 Task: Search one way flight ticket for 1 adult, 5 children, 2 infants in seat and 1 infant on lap in first from Columbus: Columbus Airport to Gillette: Gillette Campbell County Airport on 5-1-2023. Choice of flights is American. Number of bags: 1 checked bag. Price is upto 97000. Outbound departure time preference is 11:15.
Action: Mouse moved to (188, 303)
Screenshot: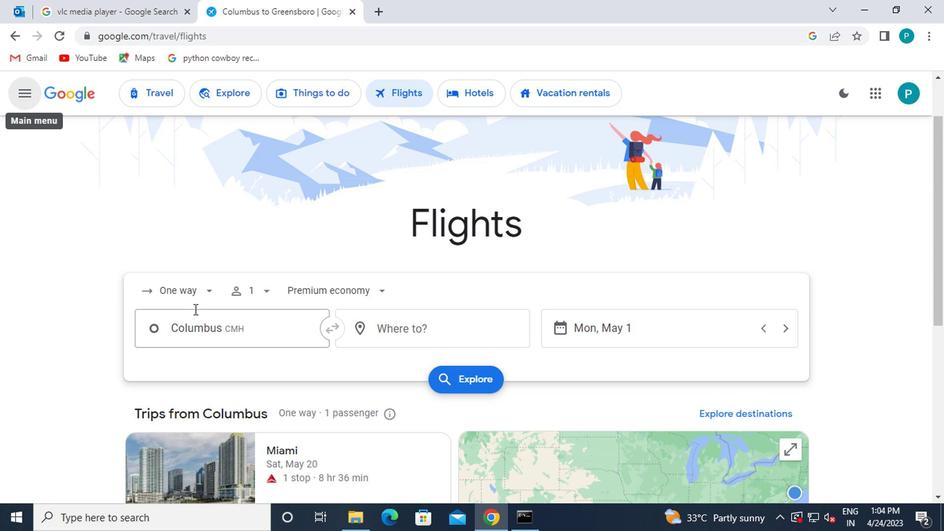 
Action: Mouse pressed left at (188, 303)
Screenshot: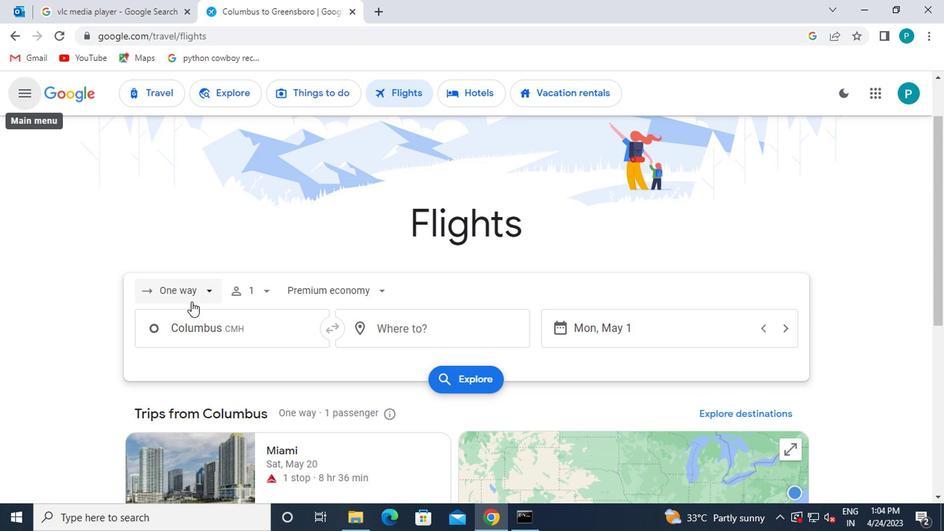
Action: Mouse moved to (194, 360)
Screenshot: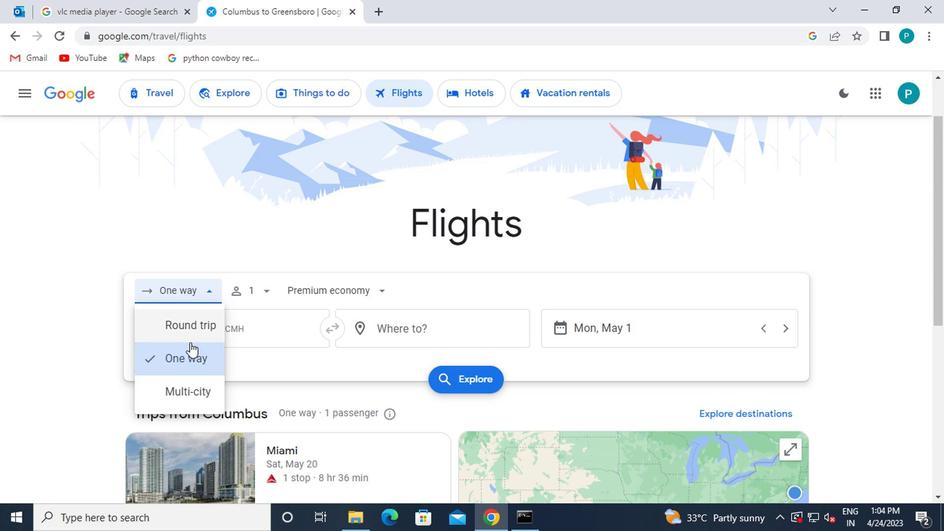 
Action: Mouse pressed left at (194, 360)
Screenshot: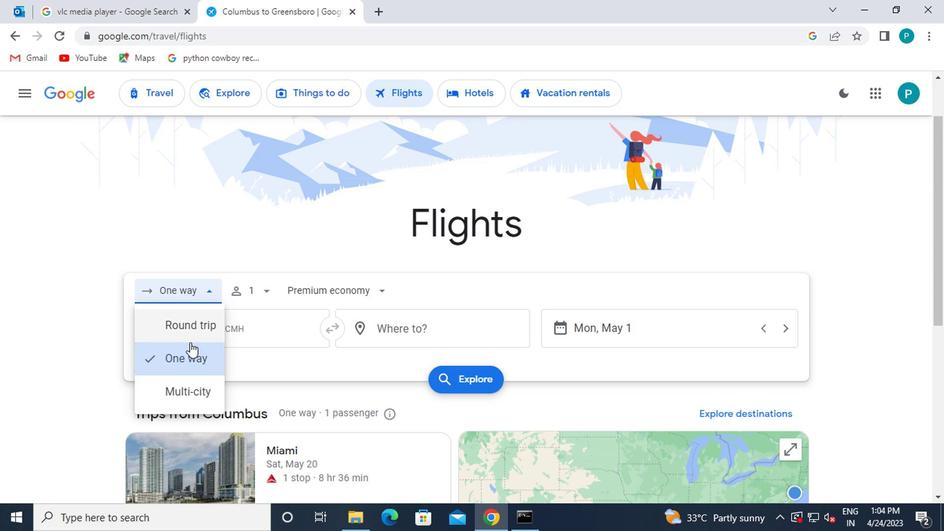 
Action: Mouse moved to (262, 287)
Screenshot: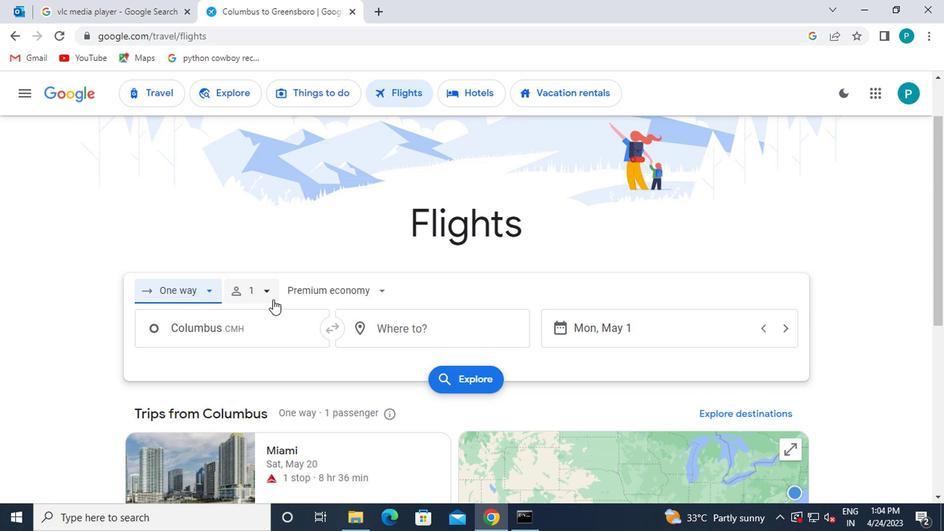 
Action: Mouse pressed left at (262, 287)
Screenshot: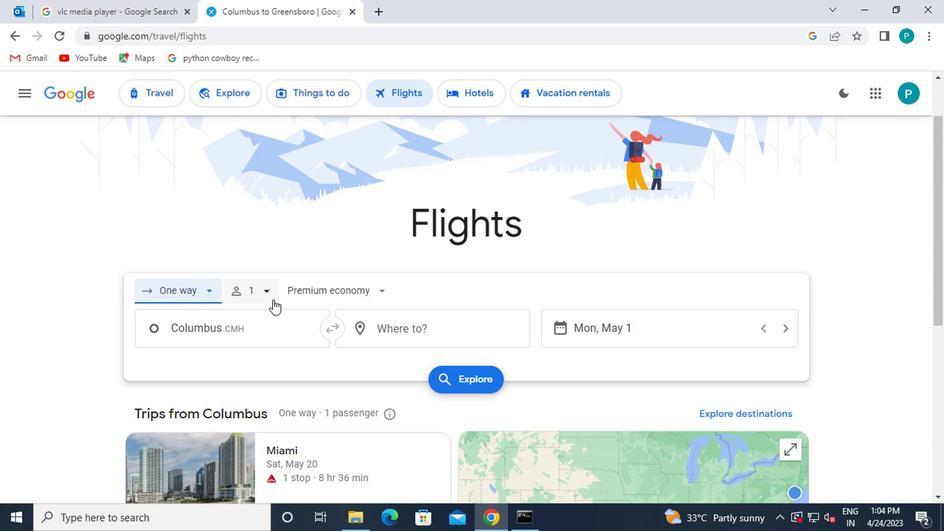 
Action: Mouse moved to (370, 361)
Screenshot: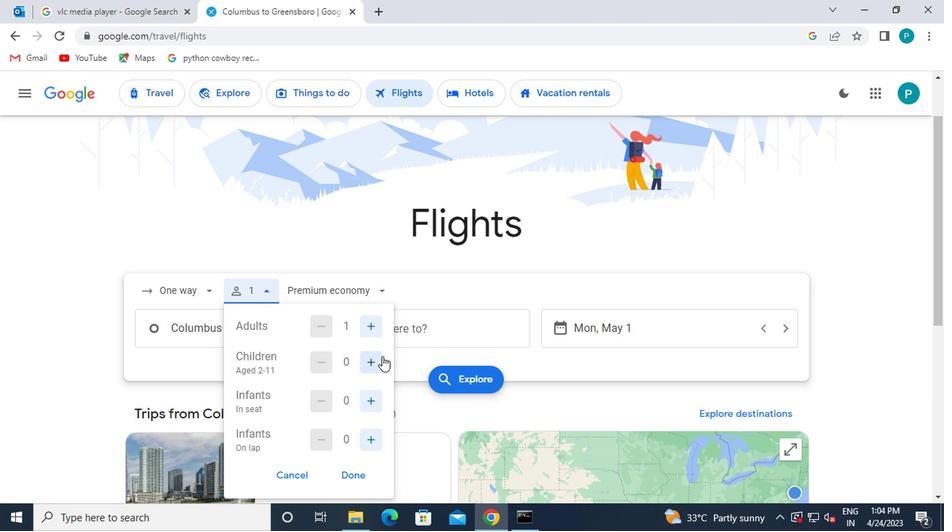 
Action: Mouse pressed left at (370, 361)
Screenshot: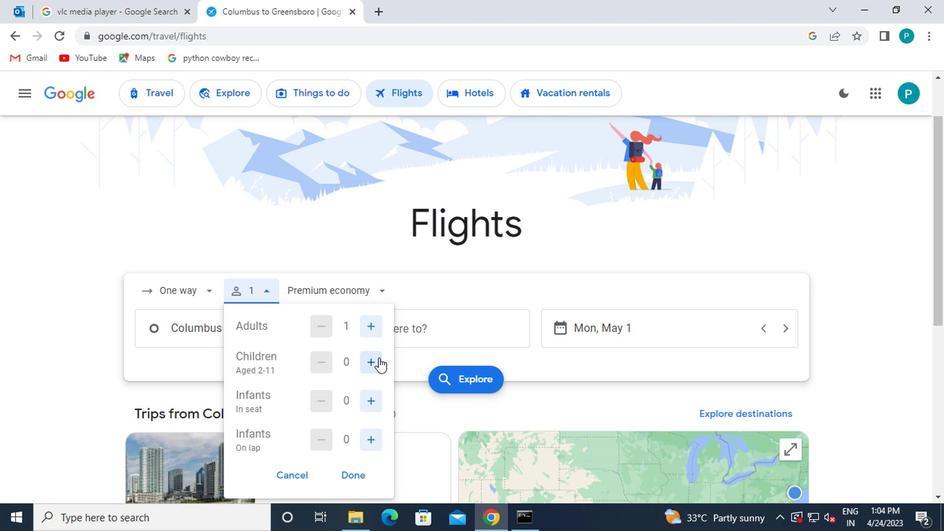 
Action: Mouse pressed left at (370, 361)
Screenshot: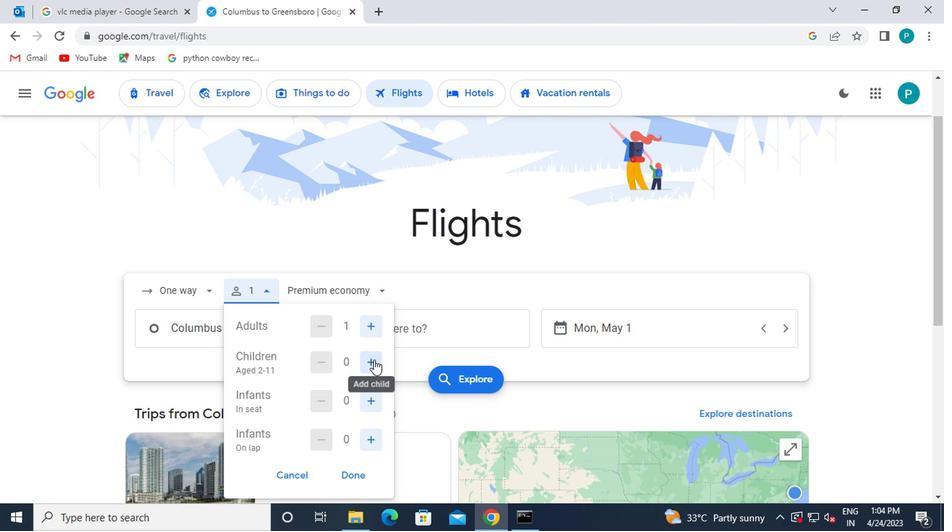 
Action: Mouse moved to (369, 362)
Screenshot: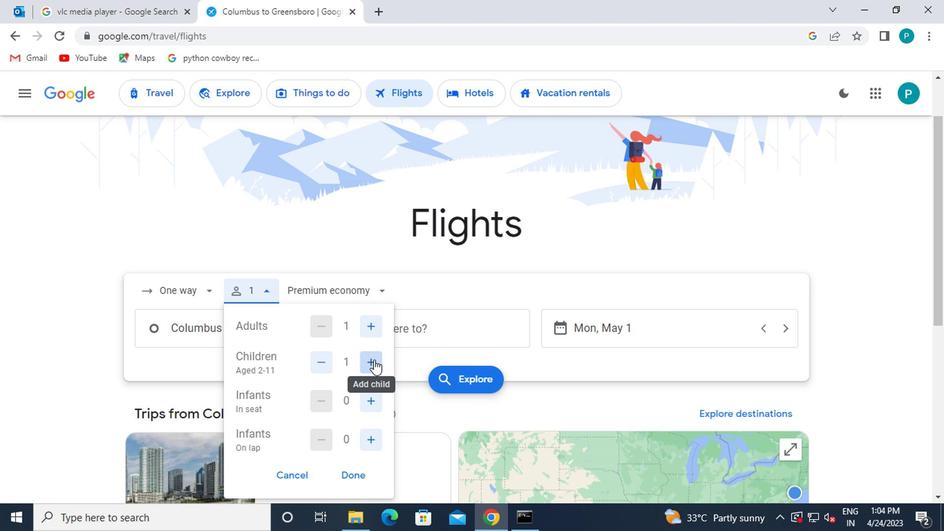 
Action: Mouse pressed left at (369, 362)
Screenshot: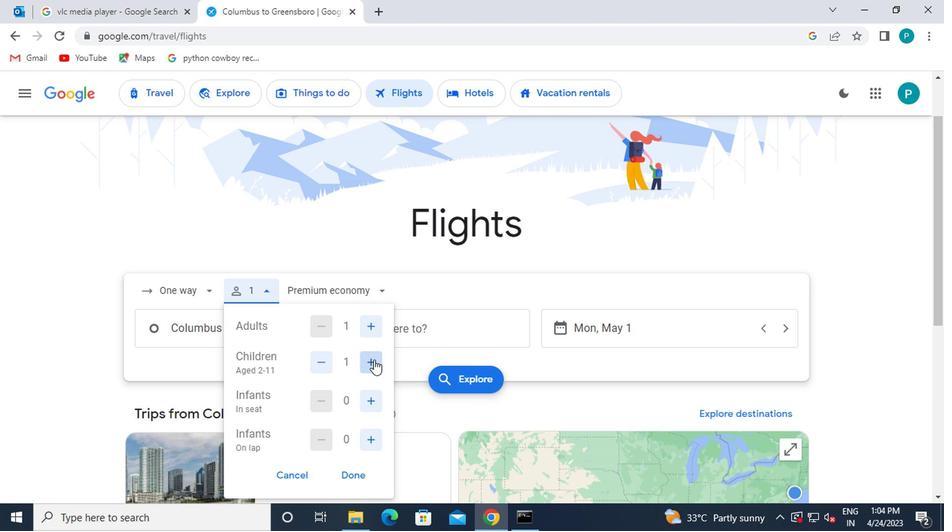 
Action: Mouse moved to (363, 362)
Screenshot: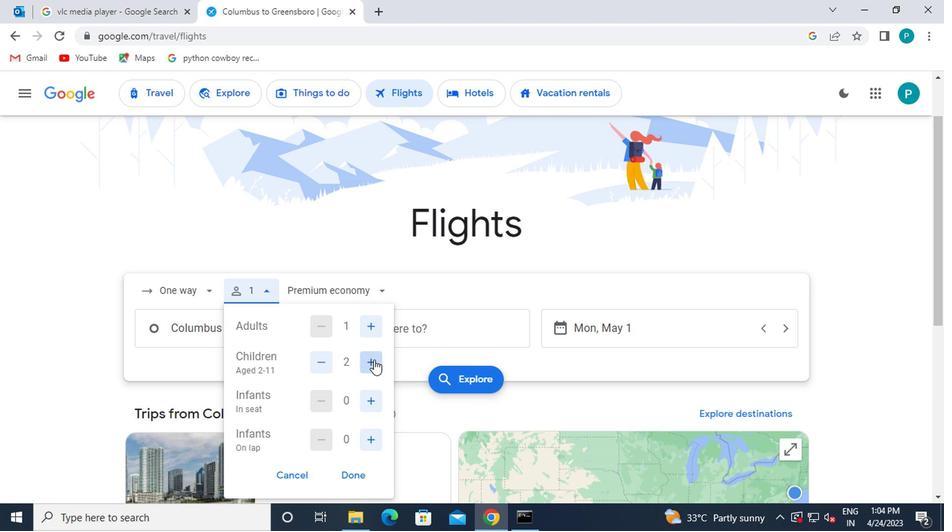 
Action: Mouse pressed left at (363, 362)
Screenshot: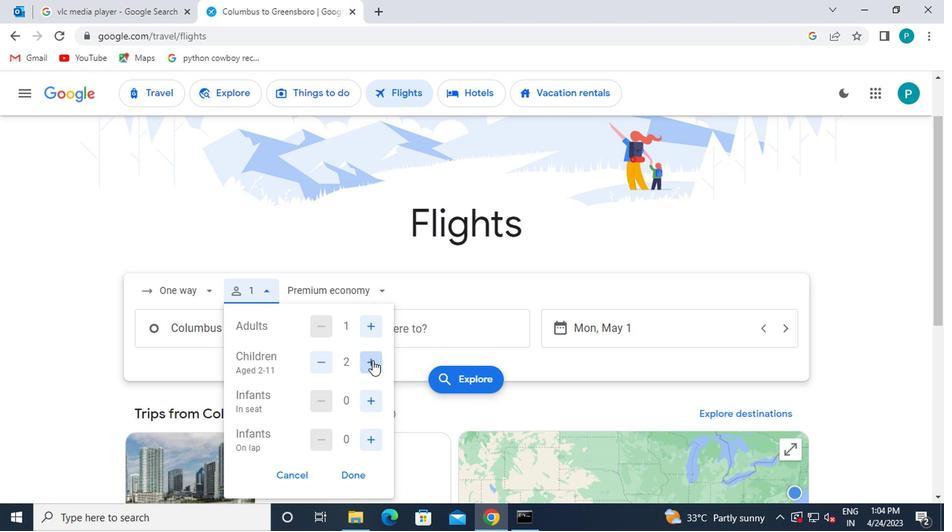 
Action: Mouse pressed left at (363, 362)
Screenshot: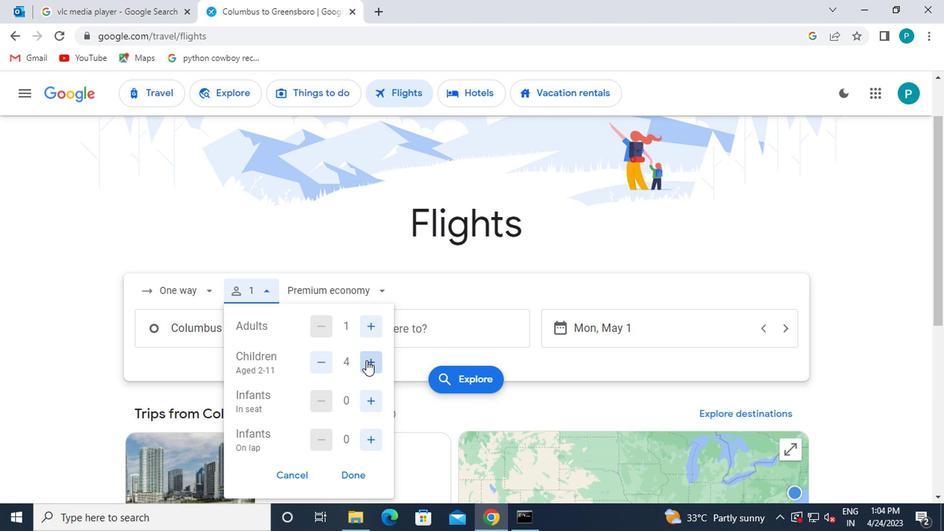 
Action: Mouse moved to (366, 401)
Screenshot: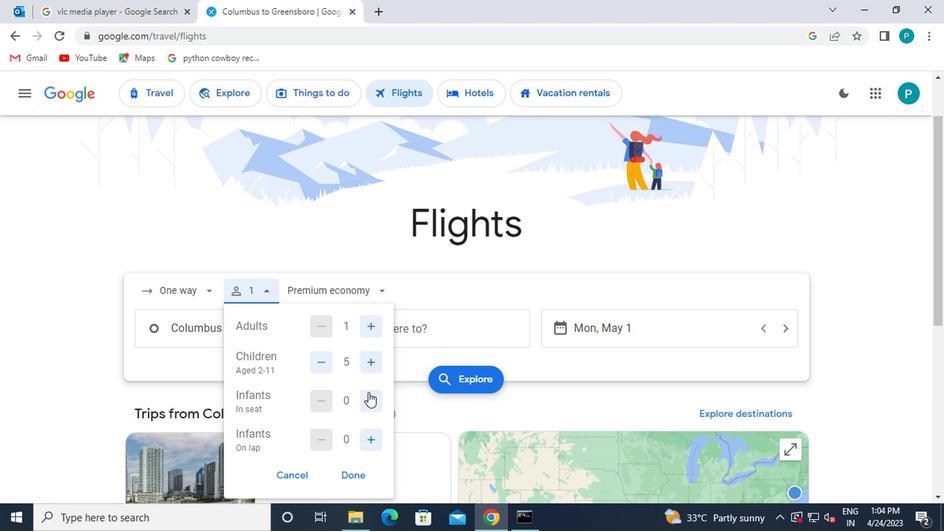 
Action: Mouse pressed left at (366, 401)
Screenshot: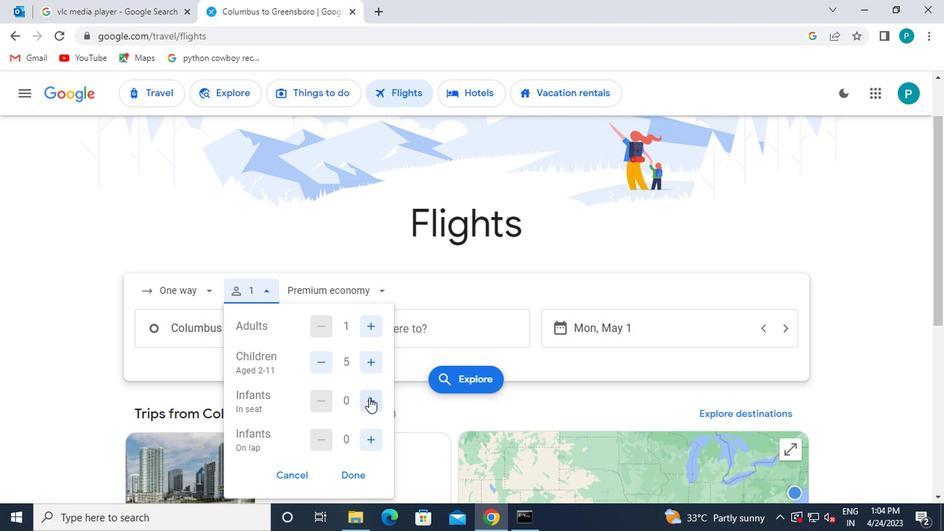 
Action: Mouse pressed left at (366, 401)
Screenshot: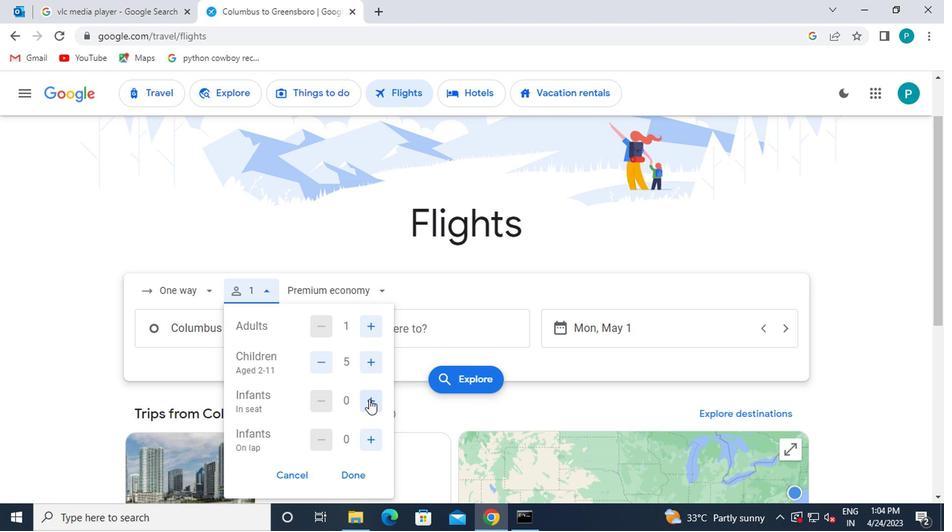 
Action: Mouse moved to (366, 448)
Screenshot: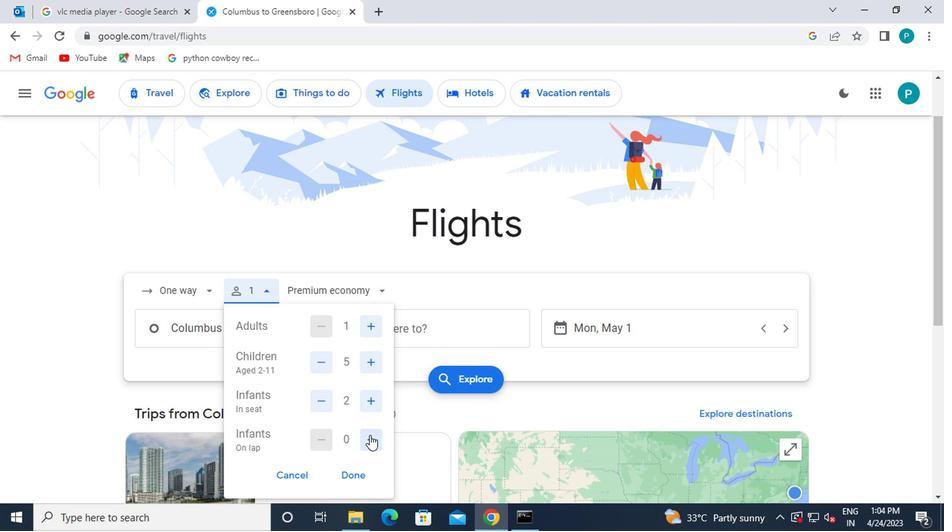 
Action: Mouse pressed left at (366, 448)
Screenshot: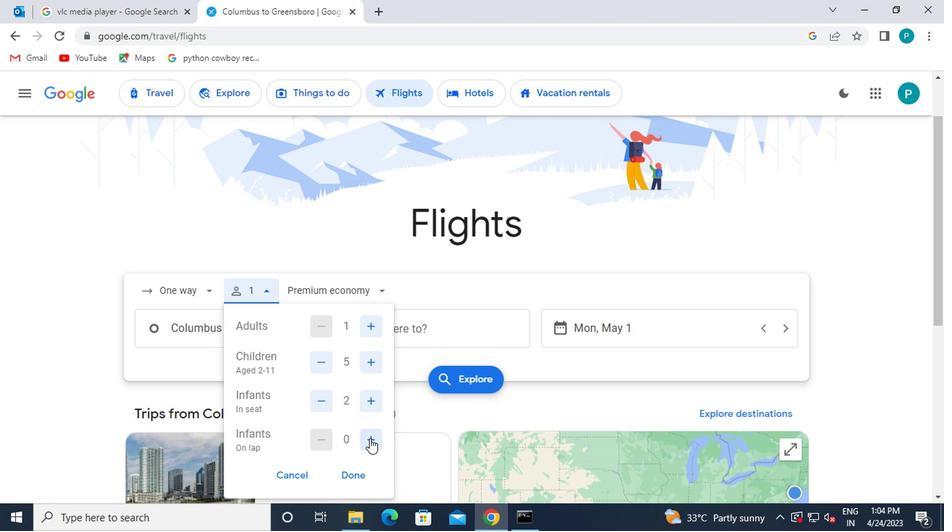 
Action: Mouse moved to (324, 436)
Screenshot: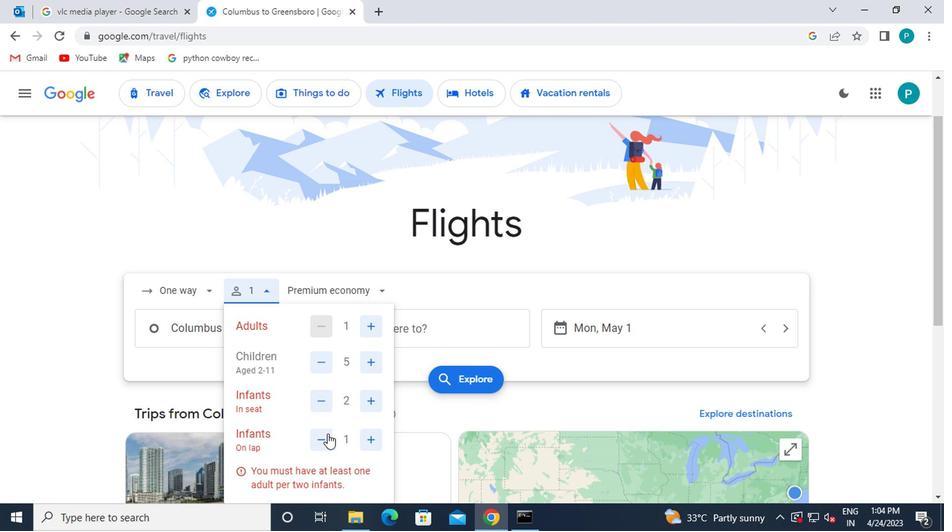
Action: Mouse pressed left at (324, 436)
Screenshot: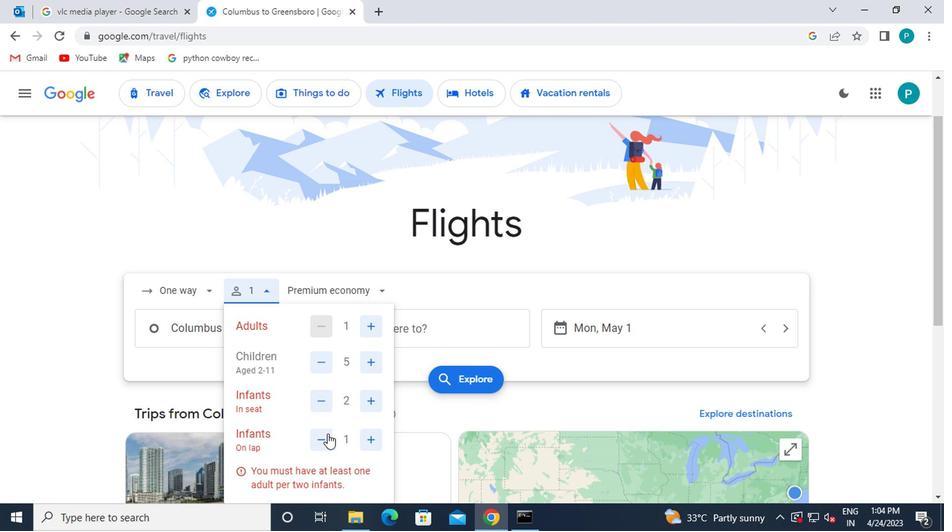 
Action: Mouse moved to (362, 475)
Screenshot: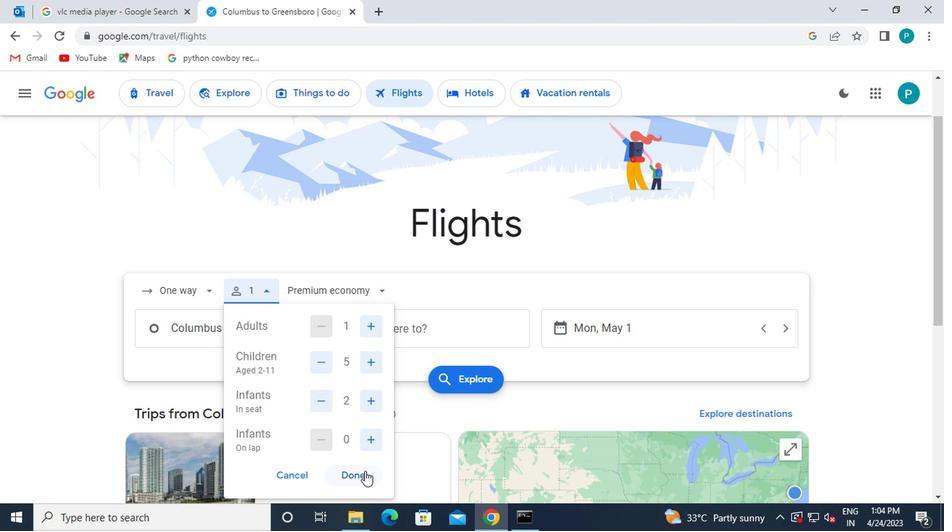 
Action: Mouse pressed left at (362, 475)
Screenshot: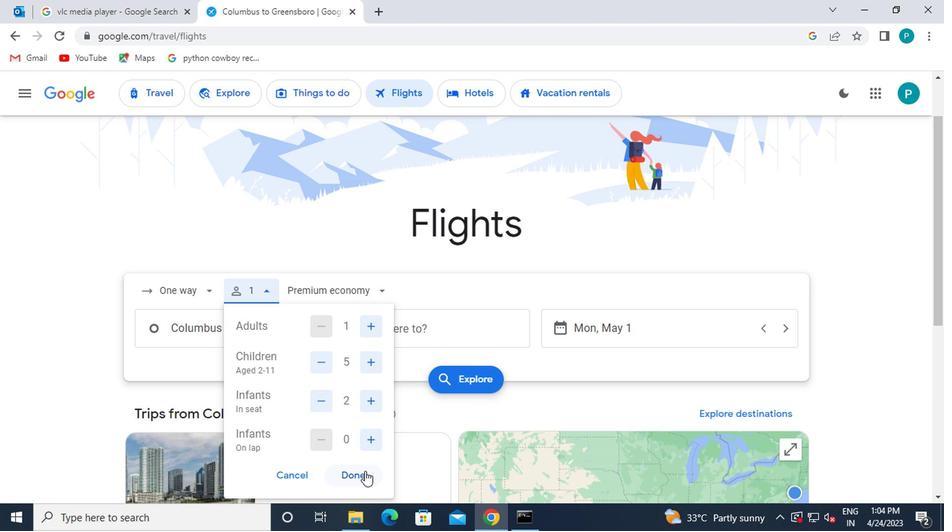 
Action: Mouse moved to (253, 339)
Screenshot: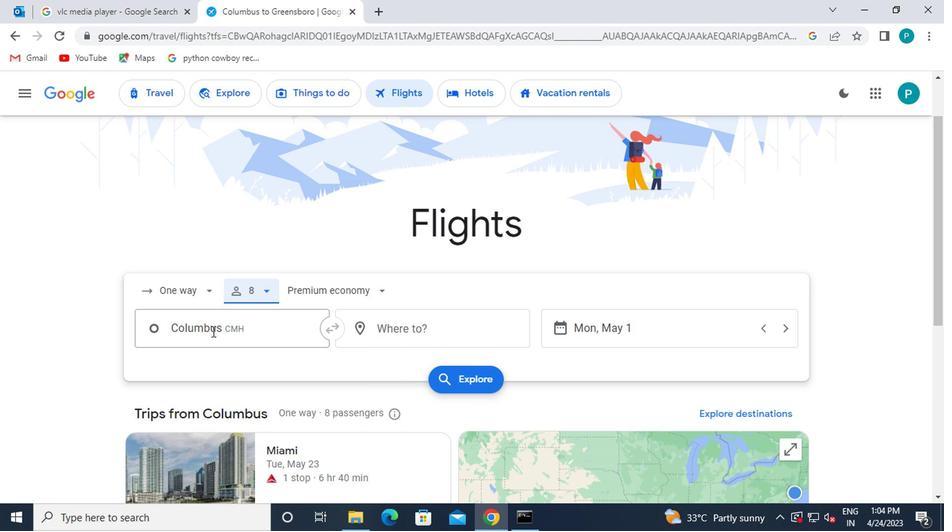 
Action: Mouse pressed left at (253, 339)
Screenshot: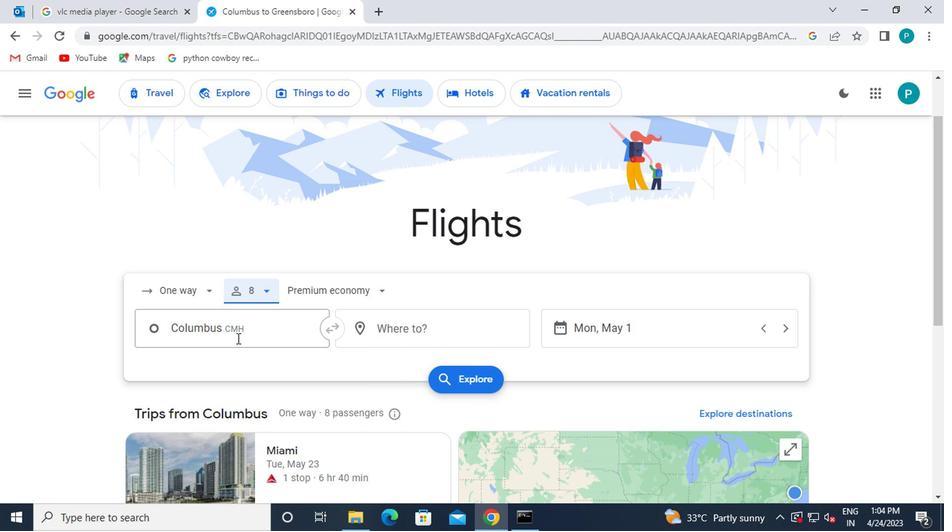 
Action: Mouse moved to (266, 397)
Screenshot: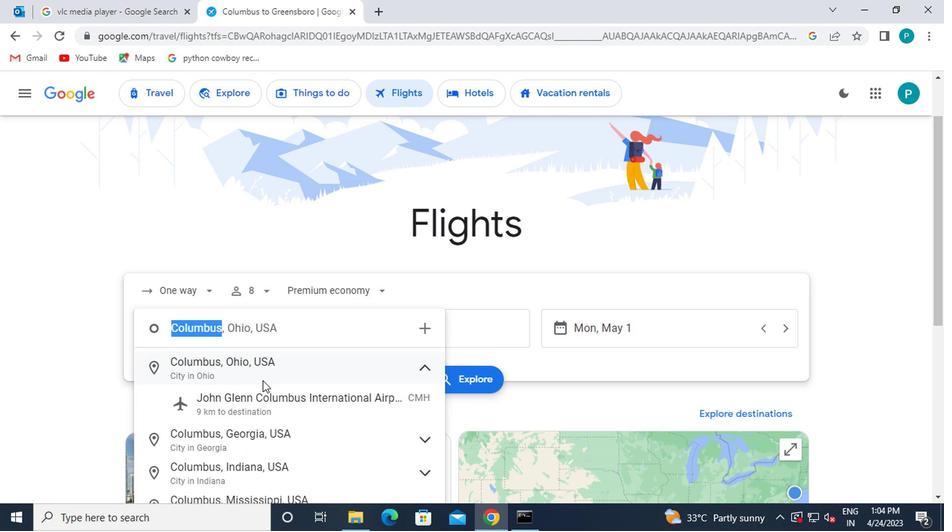 
Action: Mouse pressed left at (266, 397)
Screenshot: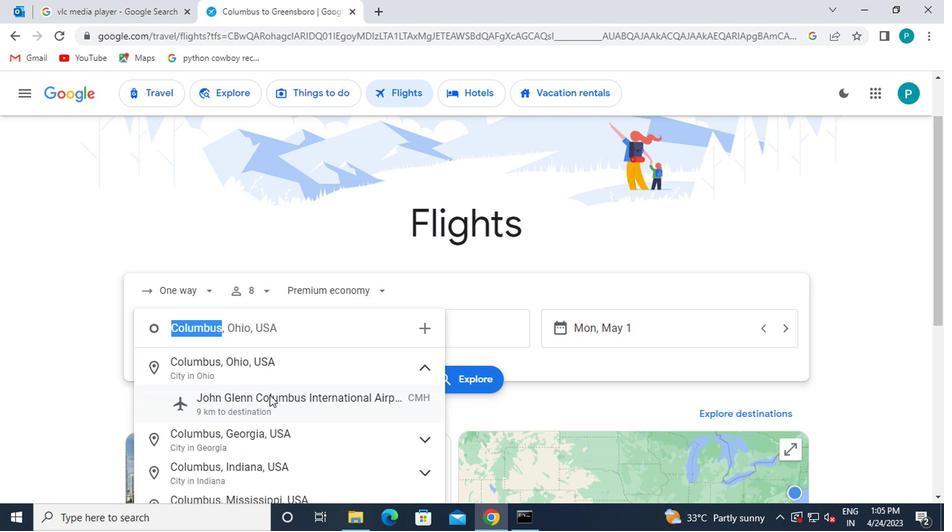 
Action: Mouse moved to (401, 331)
Screenshot: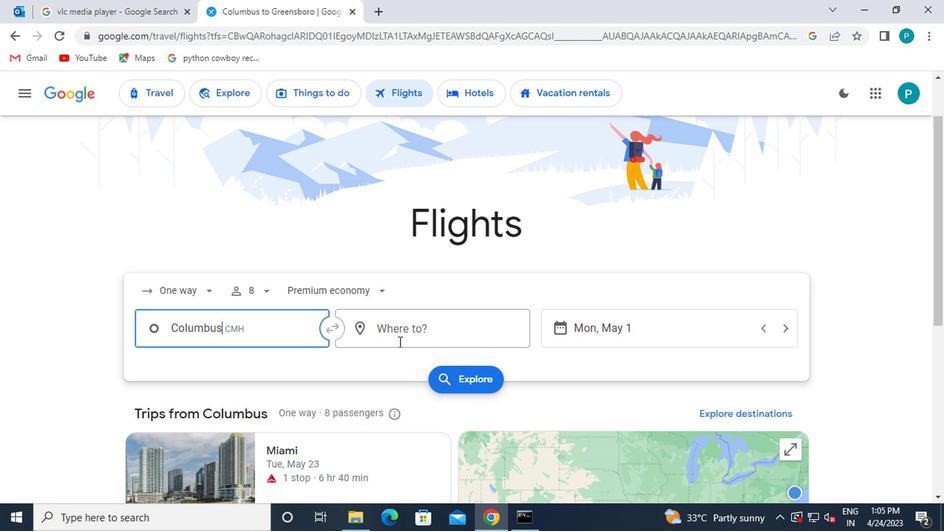 
Action: Mouse pressed left at (401, 331)
Screenshot: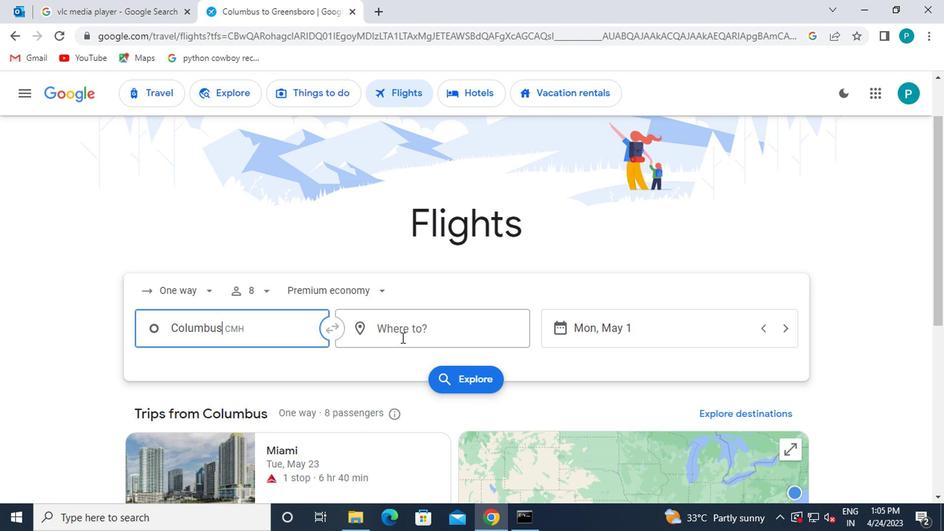 
Action: Mouse moved to (397, 326)
Screenshot: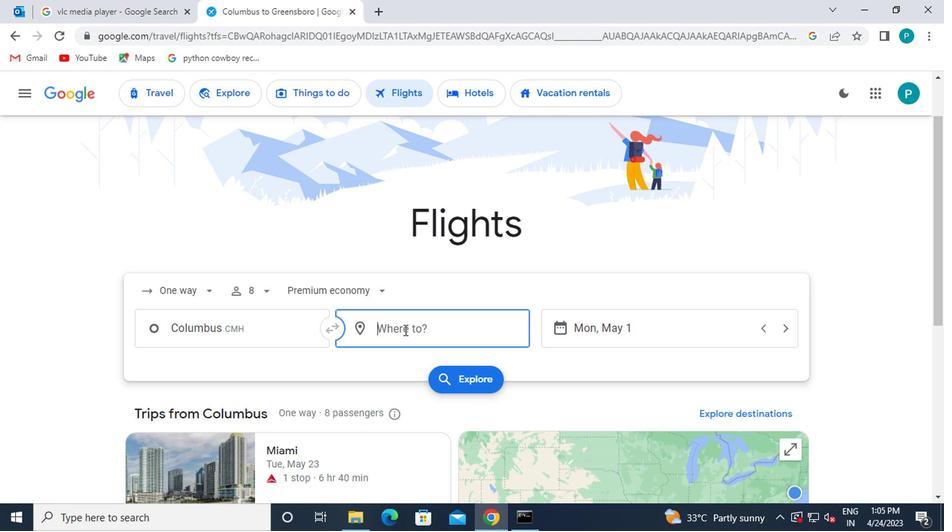 
Action: Key pressed gillt<Key.backspace>ette
Screenshot: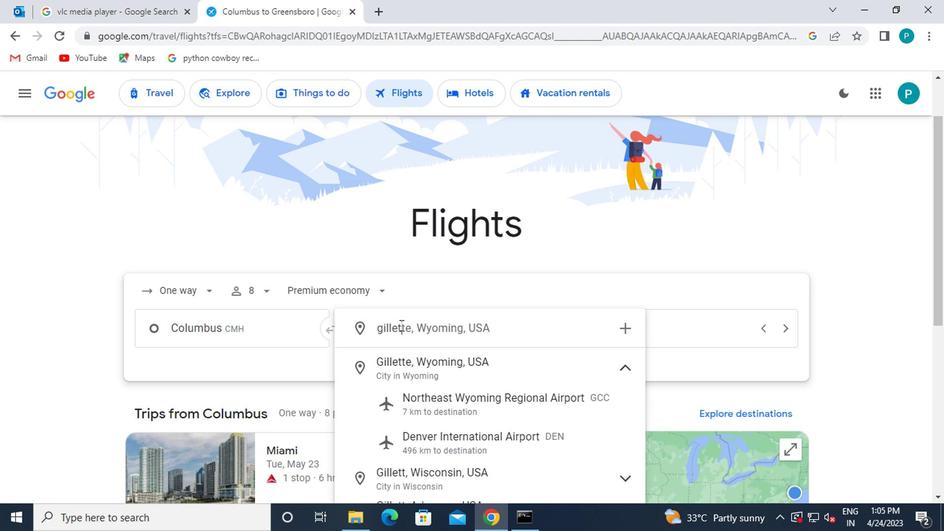 
Action: Mouse moved to (427, 398)
Screenshot: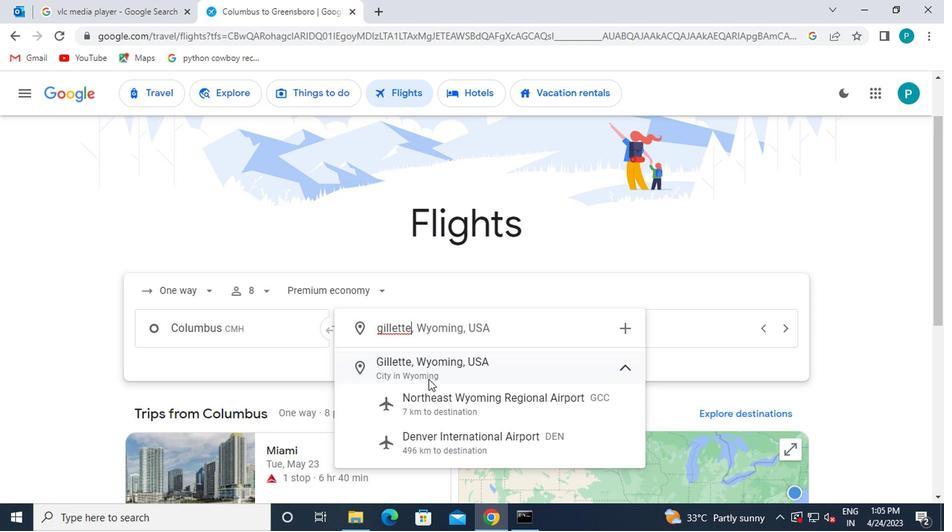 
Action: Mouse pressed left at (427, 398)
Screenshot: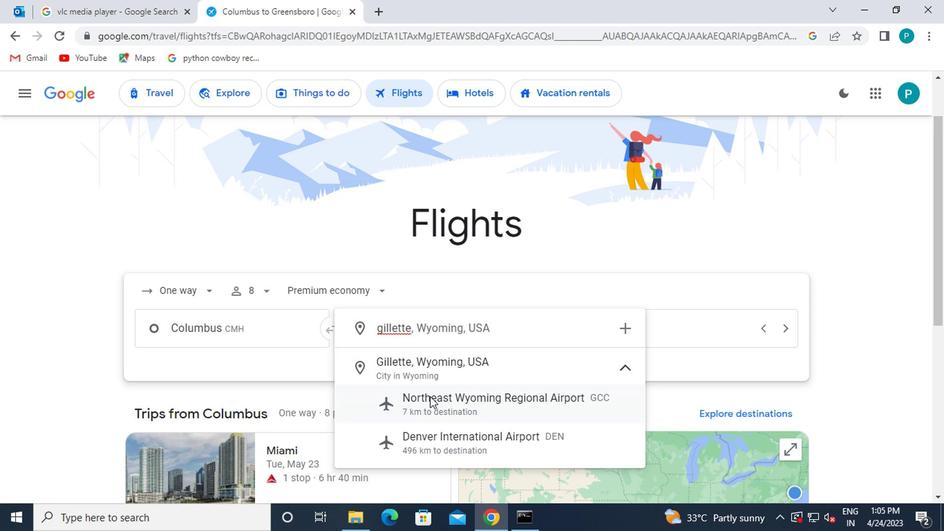 
Action: Mouse moved to (672, 333)
Screenshot: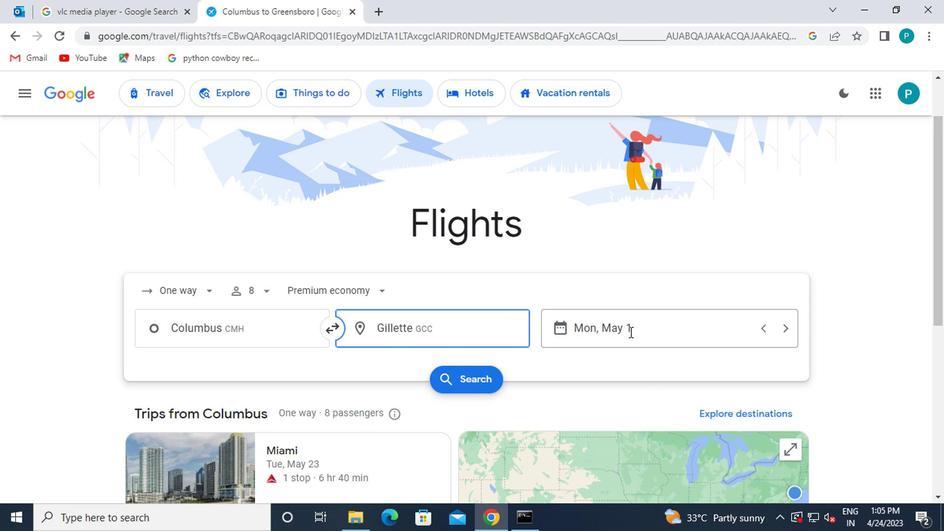 
Action: Mouse pressed left at (672, 333)
Screenshot: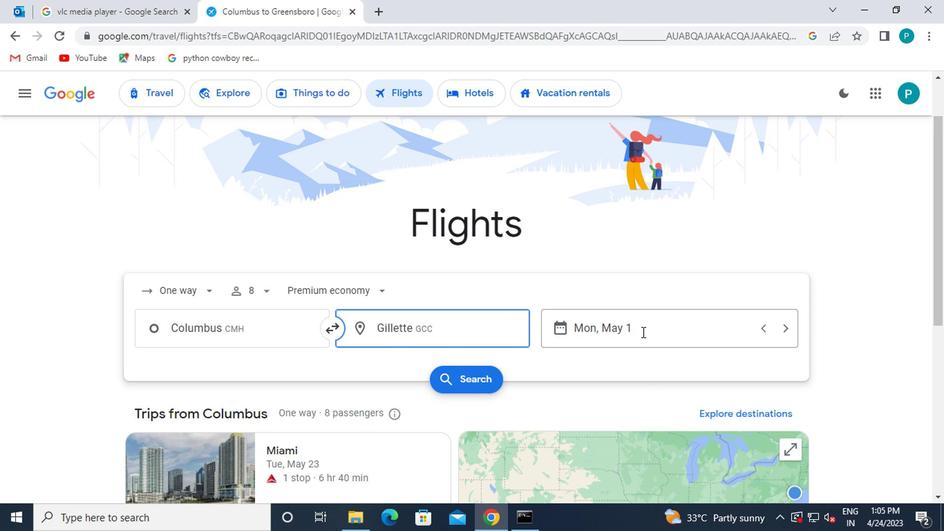 
Action: Mouse moved to (603, 263)
Screenshot: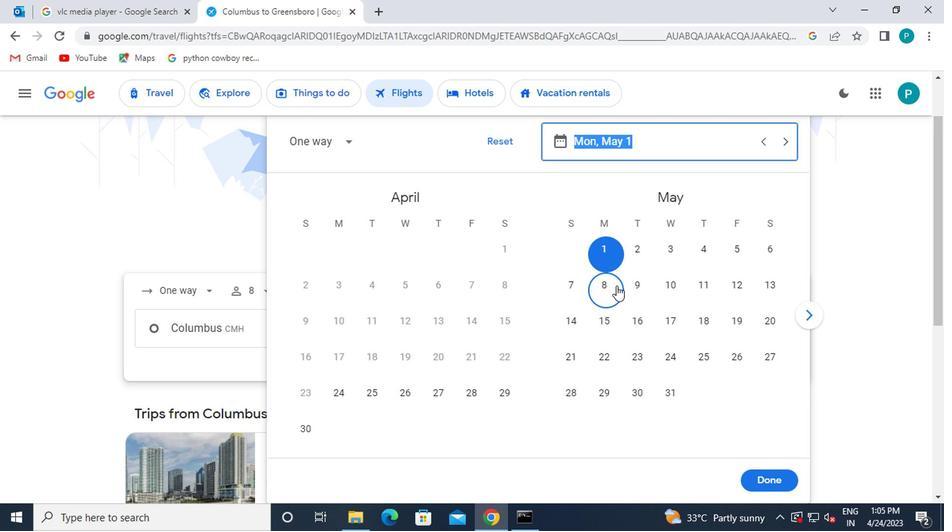 
Action: Mouse pressed left at (603, 263)
Screenshot: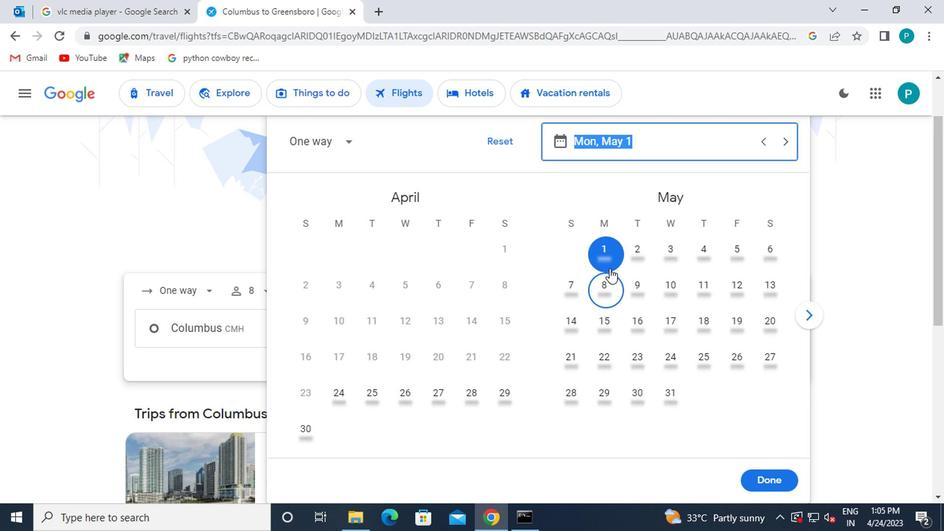 
Action: Mouse moved to (757, 475)
Screenshot: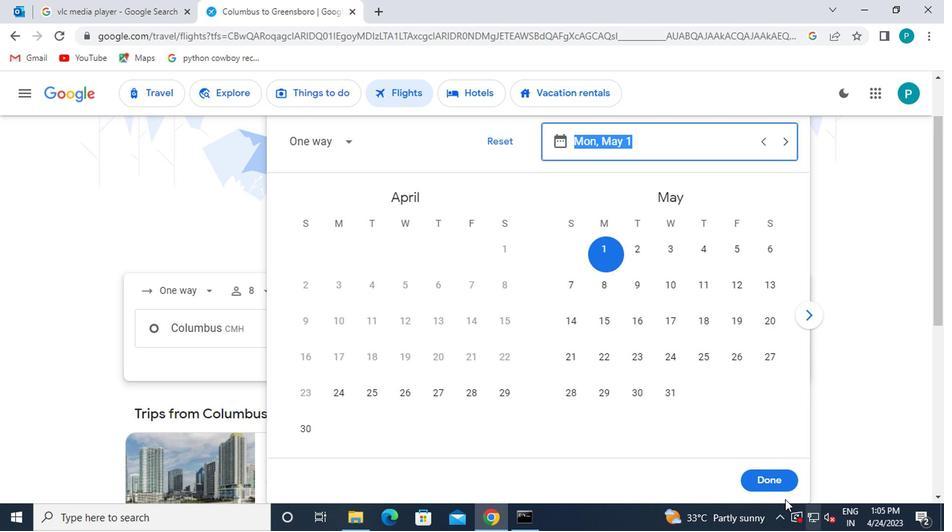 
Action: Mouse pressed left at (757, 475)
Screenshot: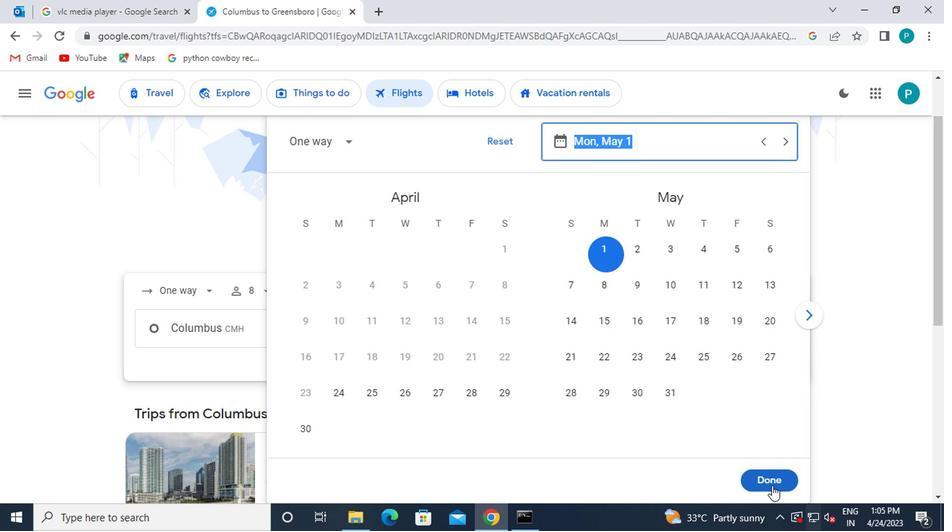 
Action: Mouse moved to (488, 383)
Screenshot: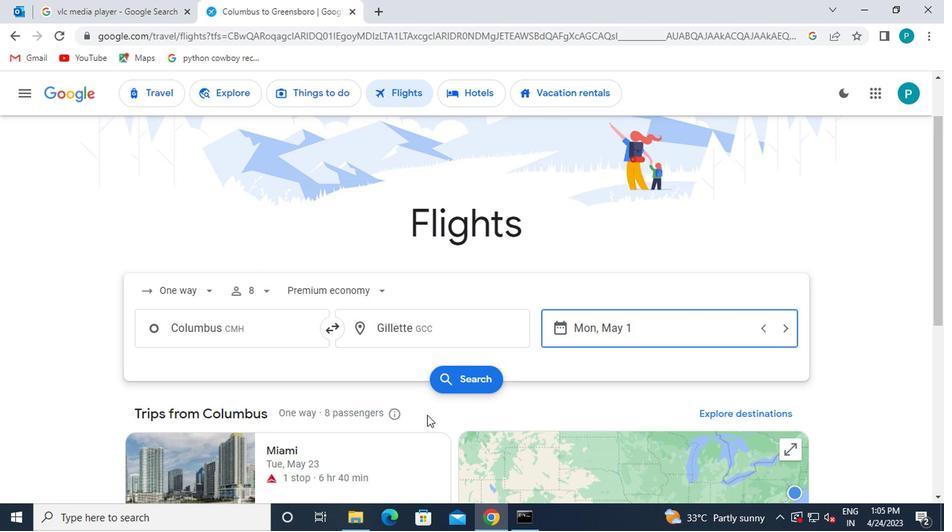 
Action: Mouse pressed left at (488, 383)
Screenshot: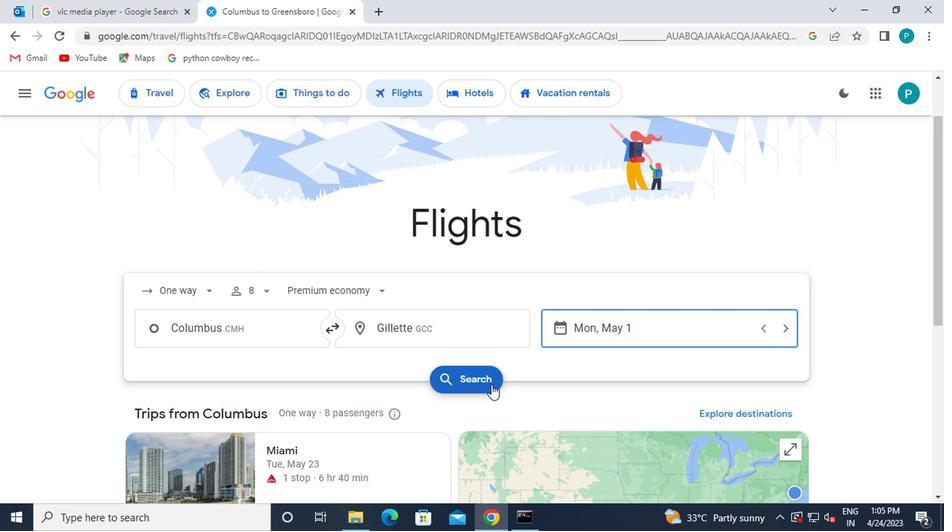 
Action: Mouse moved to (134, 218)
Screenshot: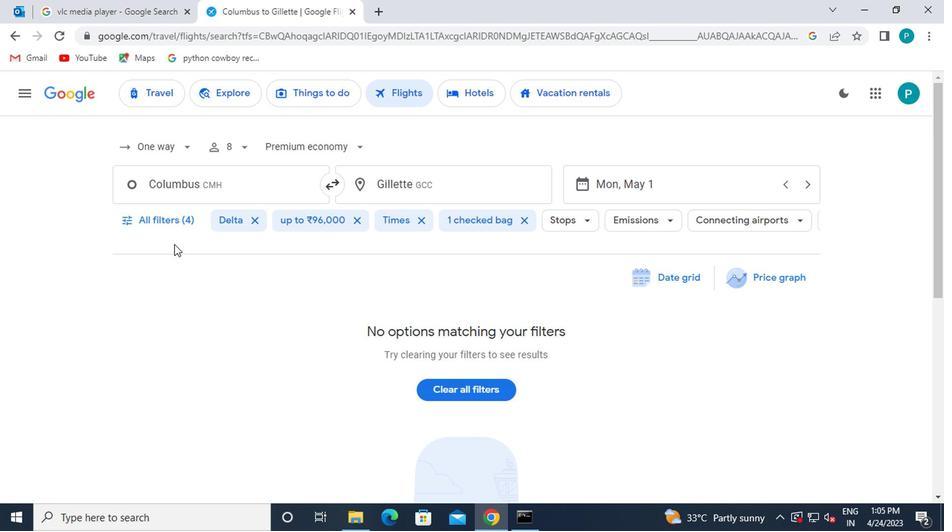 
Action: Mouse pressed left at (134, 218)
Screenshot: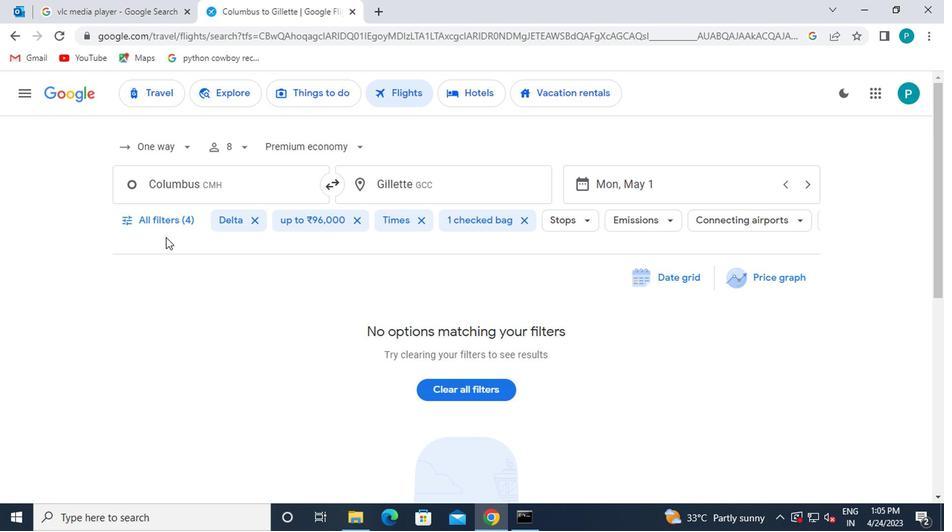 
Action: Mouse moved to (427, 386)
Screenshot: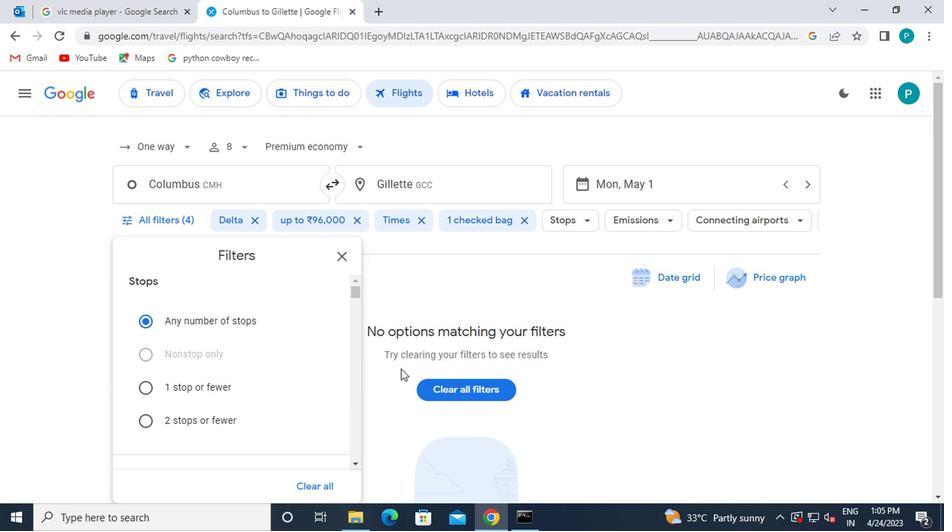 
Action: Mouse pressed left at (427, 386)
Screenshot: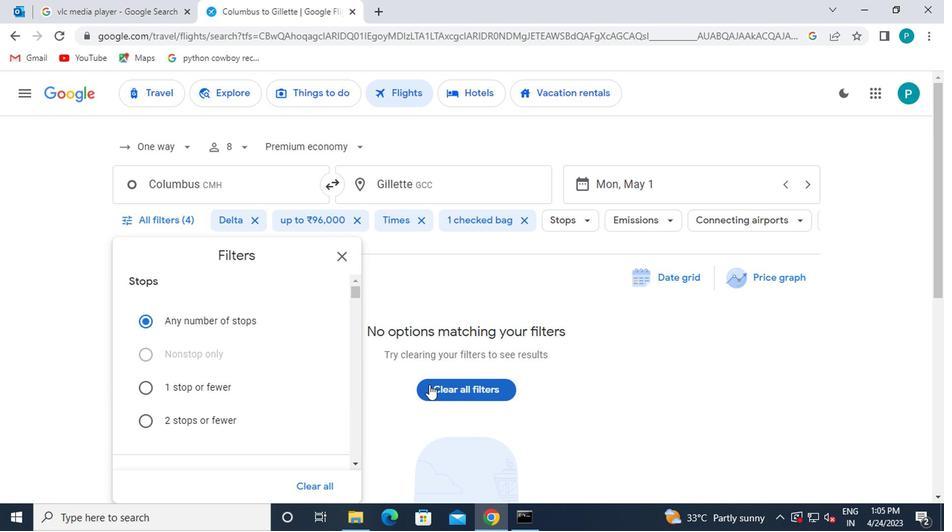 
Action: Mouse moved to (153, 229)
Screenshot: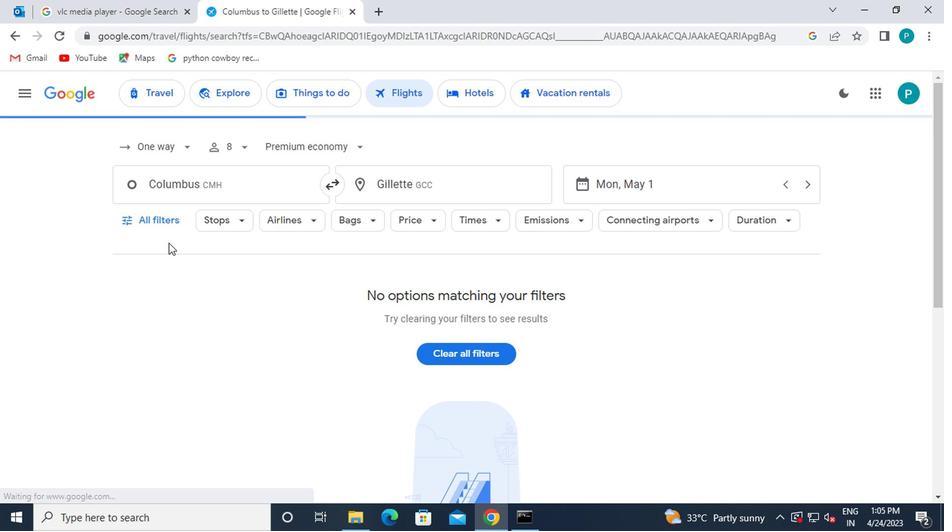
Action: Mouse pressed left at (153, 229)
Screenshot: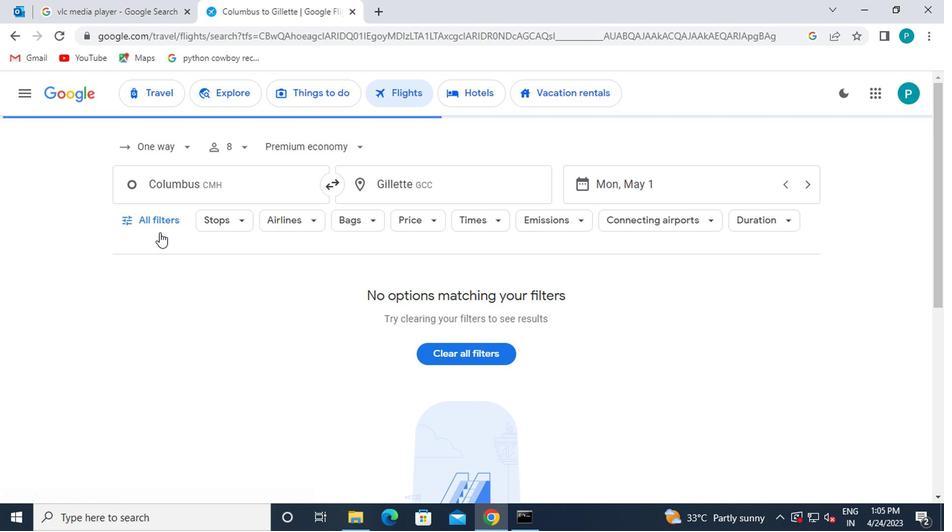 
Action: Mouse moved to (199, 341)
Screenshot: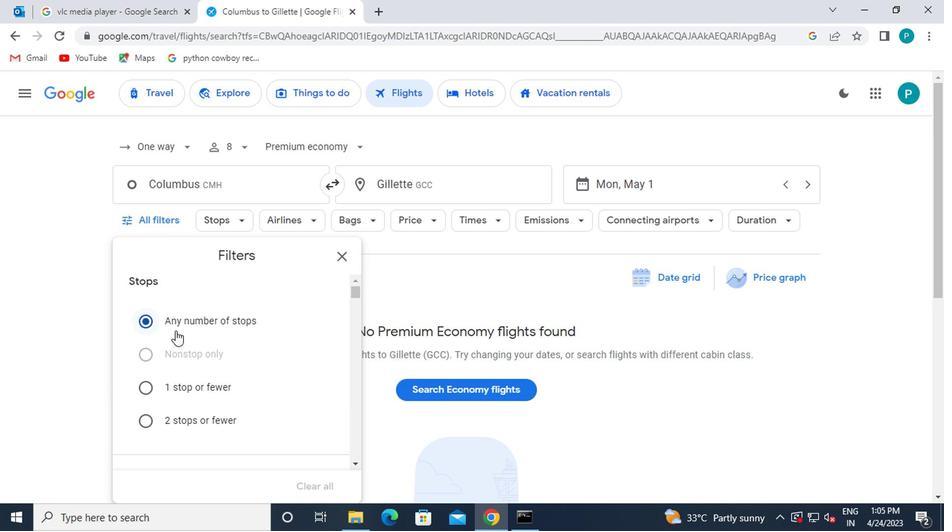 
Action: Mouse scrolled (199, 340) with delta (0, 0)
Screenshot: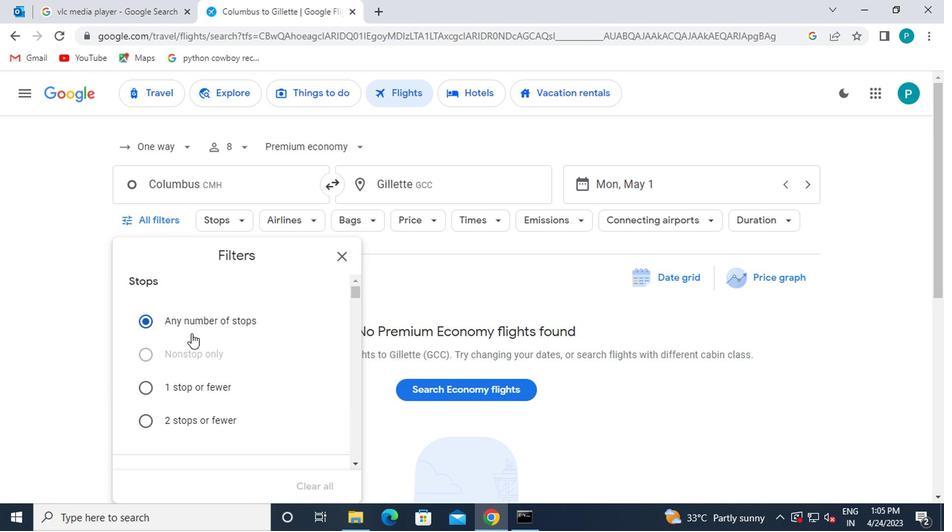 
Action: Mouse scrolled (199, 340) with delta (0, 0)
Screenshot: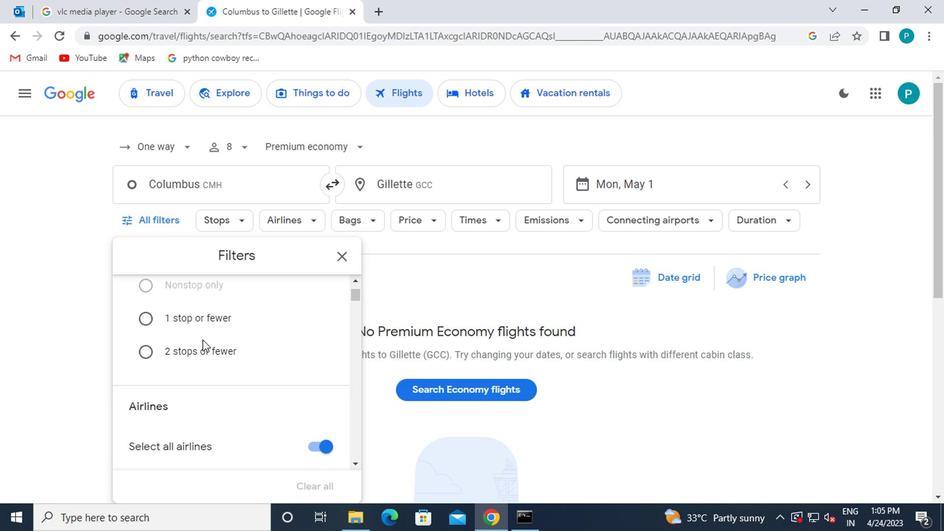 
Action: Mouse moved to (199, 342)
Screenshot: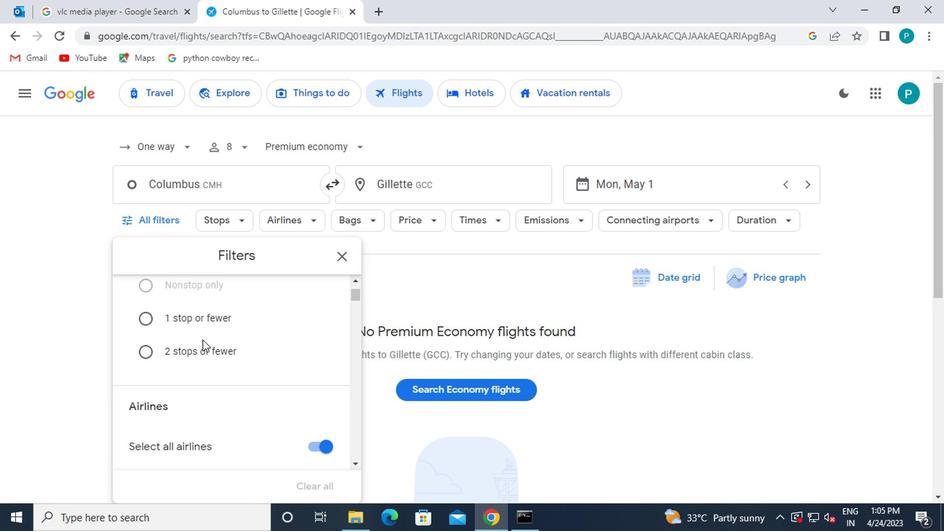 
Action: Mouse scrolled (199, 341) with delta (0, 0)
Screenshot: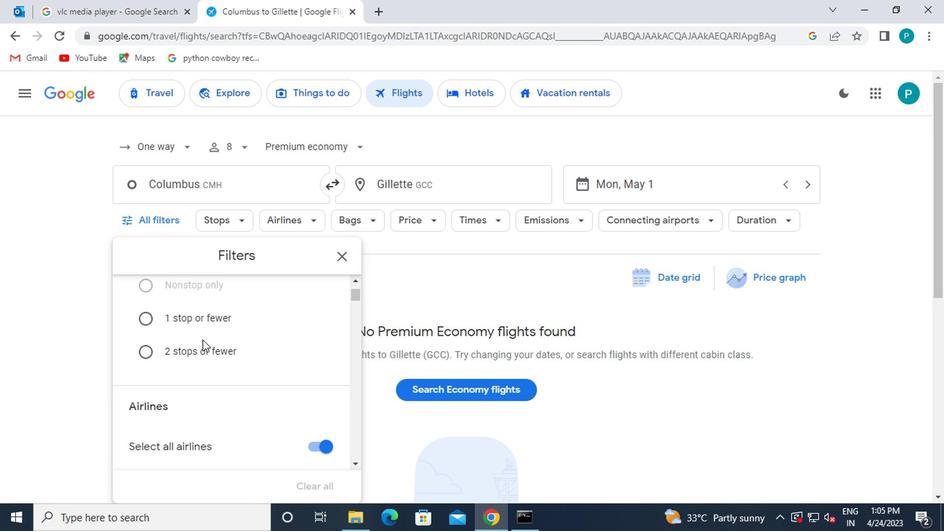 
Action: Mouse moved to (200, 346)
Screenshot: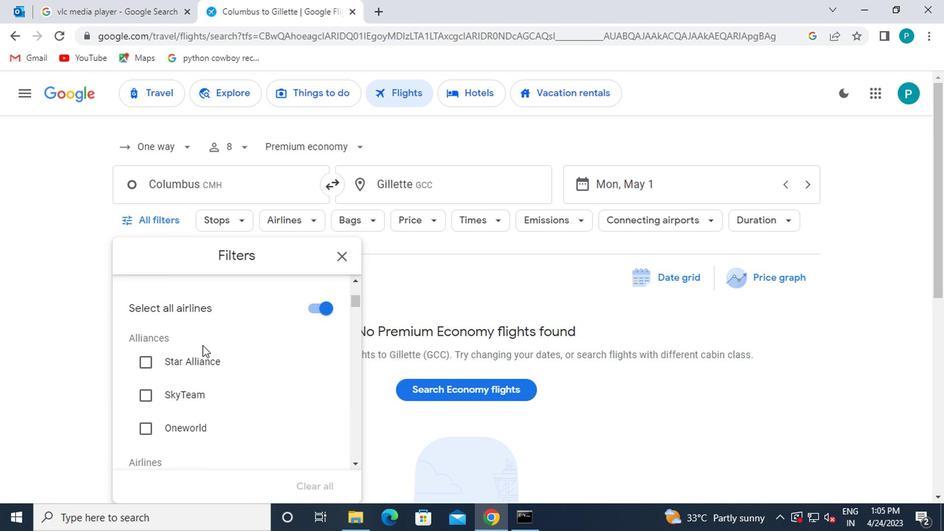 
Action: Mouse scrolled (200, 346) with delta (0, 0)
Screenshot: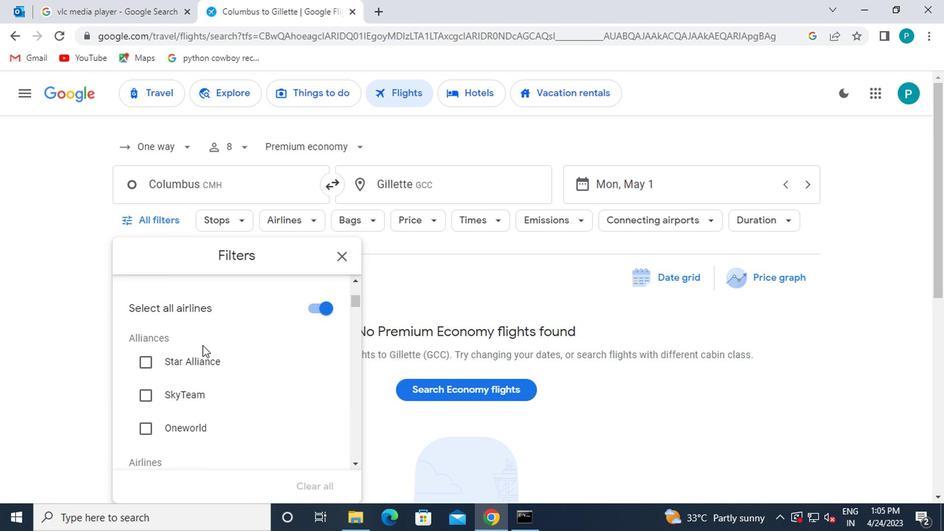 
Action: Mouse scrolled (200, 346) with delta (0, 0)
Screenshot: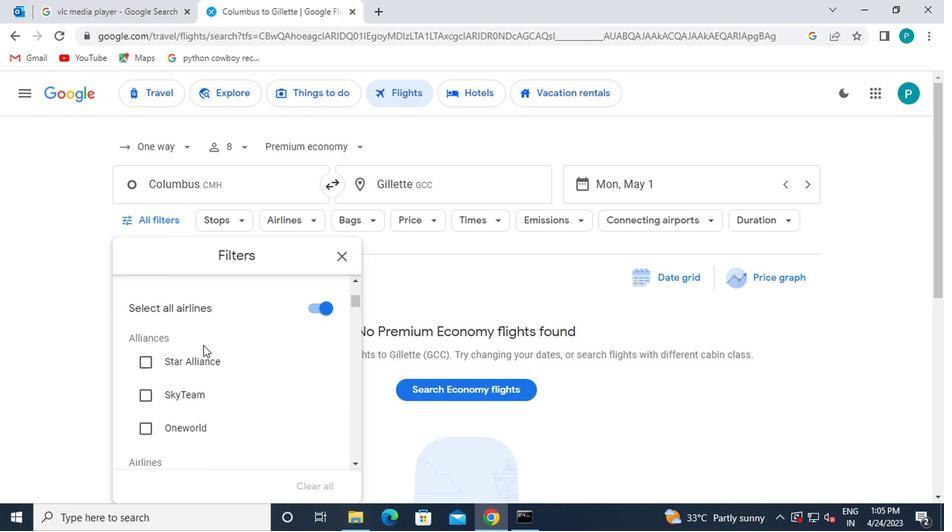 
Action: Mouse moved to (205, 346)
Screenshot: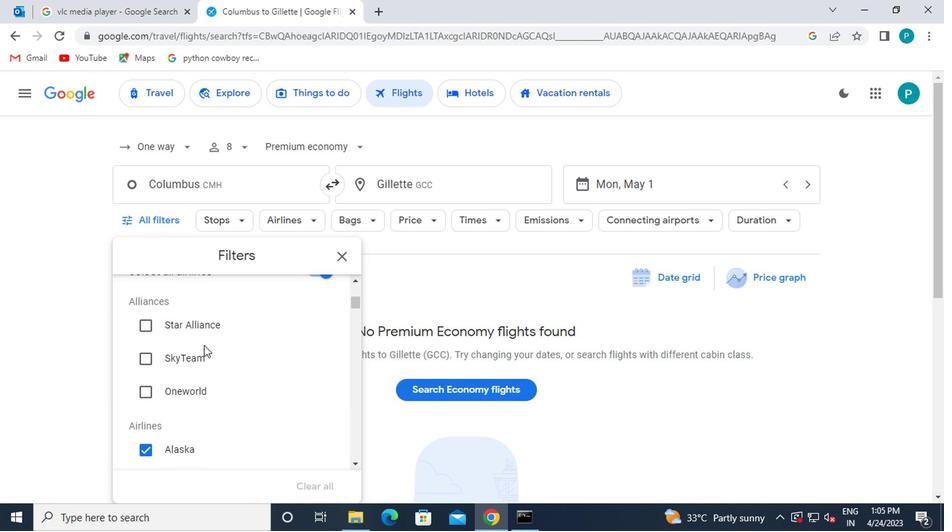 
Action: Mouse scrolled (205, 346) with delta (0, 0)
Screenshot: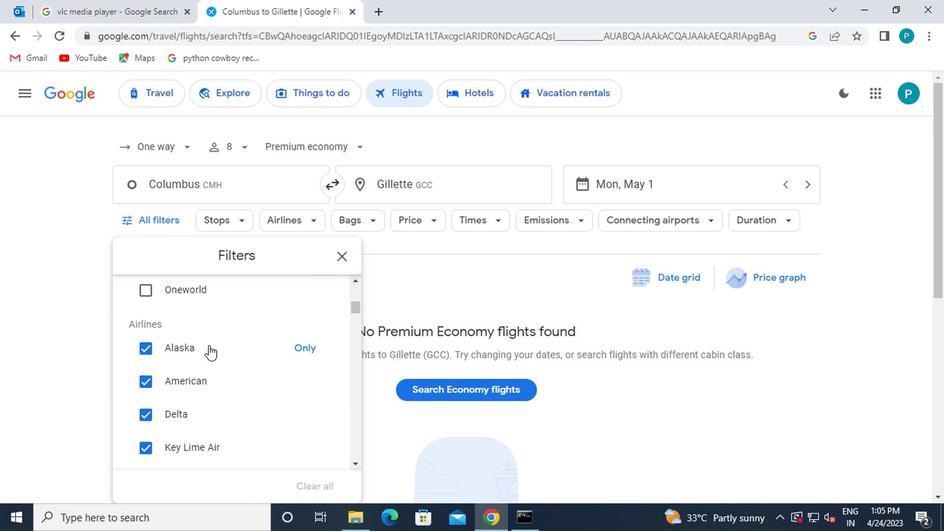 
Action: Mouse moved to (205, 346)
Screenshot: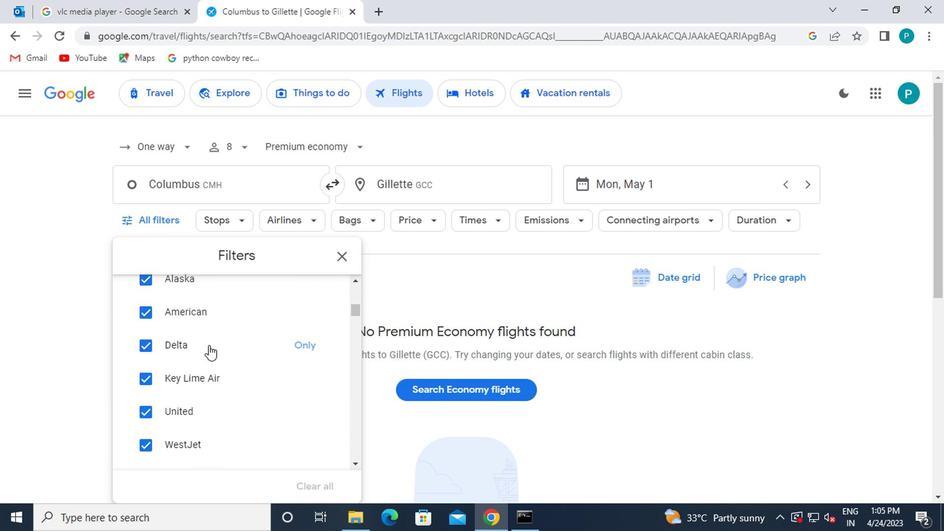 
Action: Mouse scrolled (205, 346) with delta (0, 0)
Screenshot: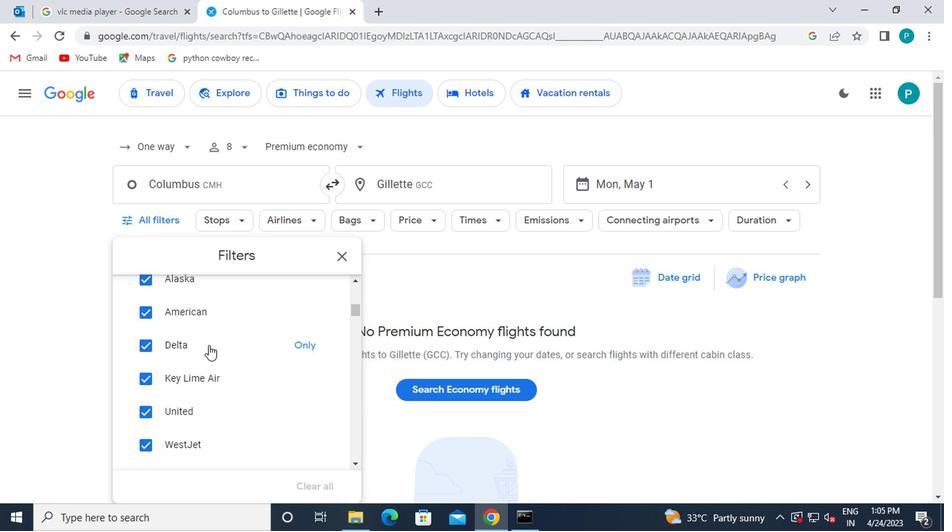 
Action: Mouse moved to (205, 346)
Screenshot: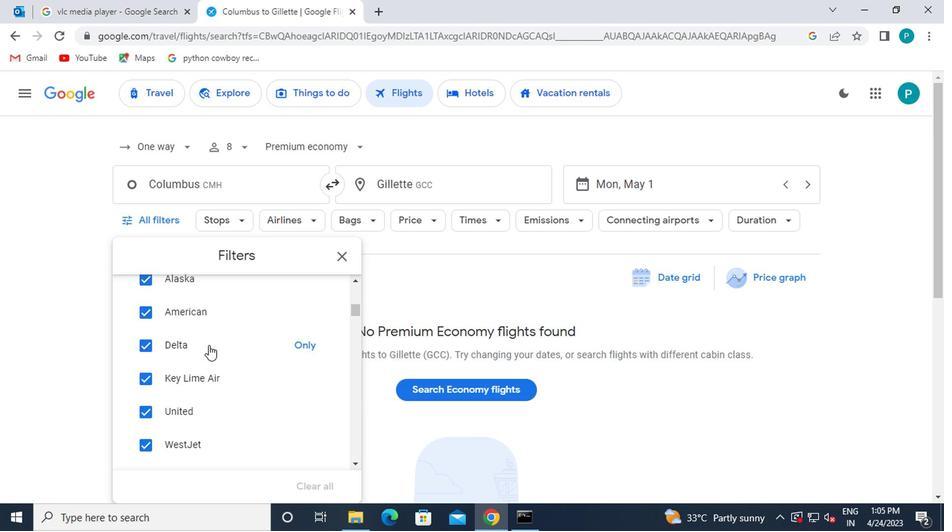 
Action: Mouse scrolled (205, 347) with delta (0, 0)
Screenshot: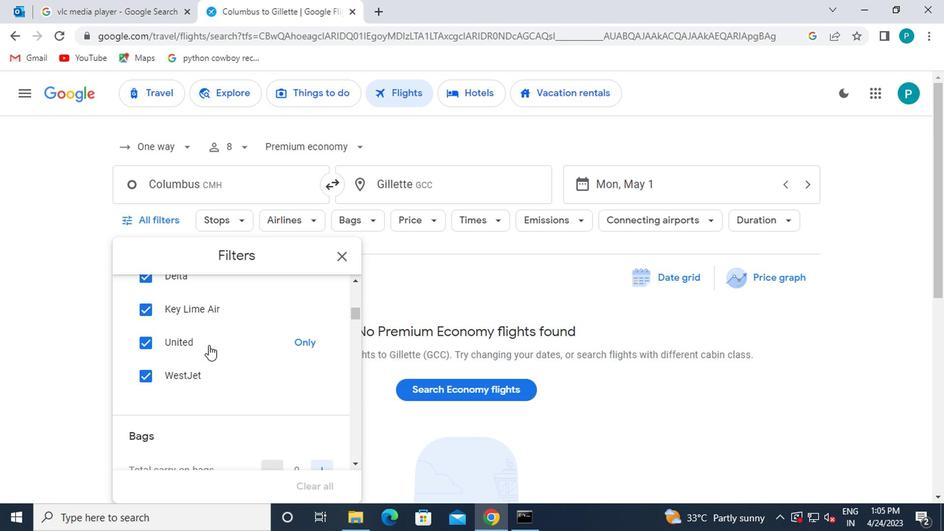 
Action: Mouse scrolled (205, 347) with delta (0, 0)
Screenshot: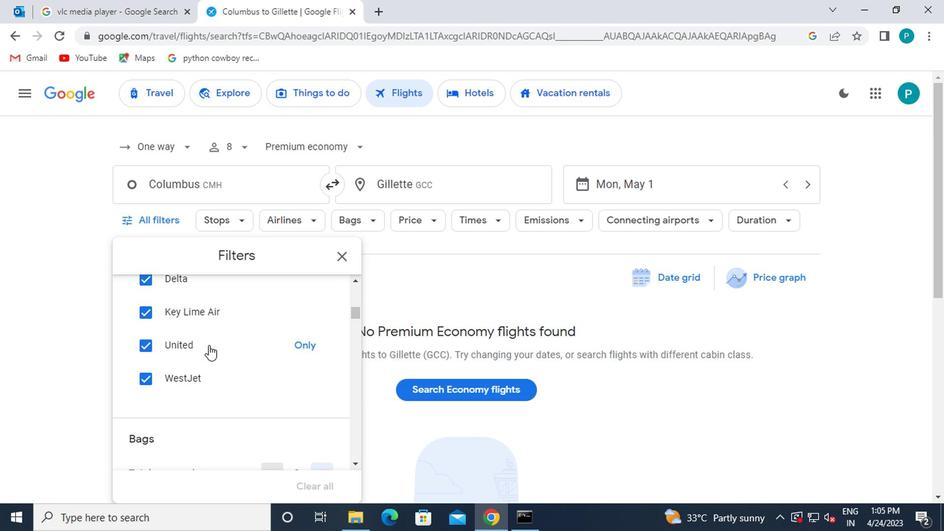 
Action: Mouse moved to (311, 379)
Screenshot: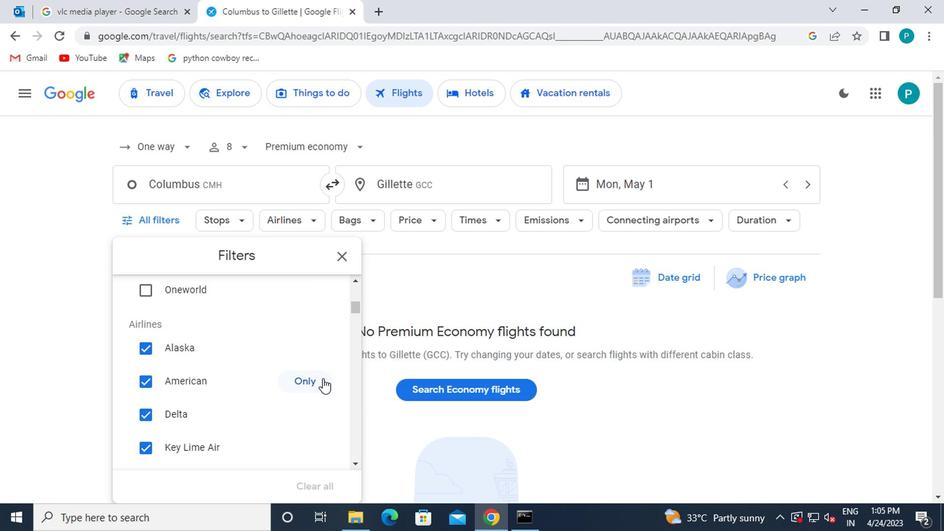 
Action: Mouse pressed left at (311, 379)
Screenshot: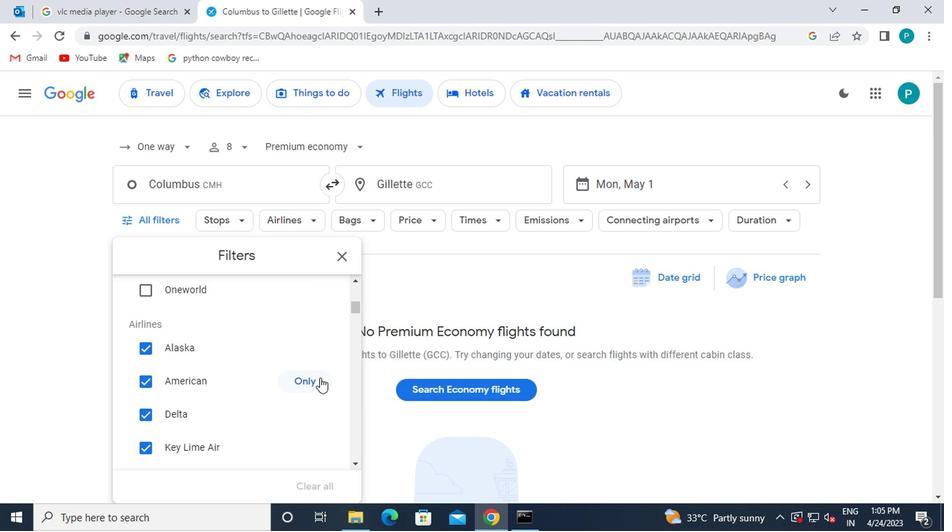
Action: Mouse moved to (311, 384)
Screenshot: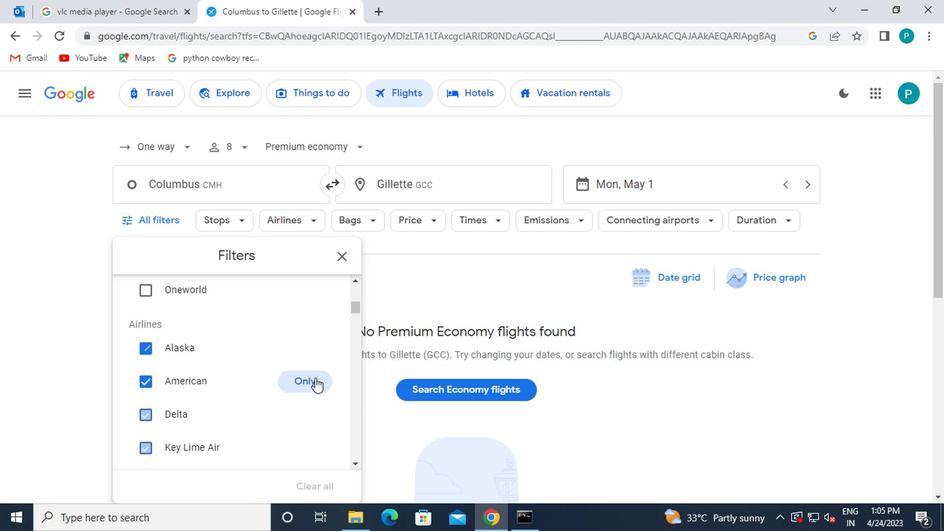 
Action: Mouse scrolled (311, 383) with delta (0, 0)
Screenshot: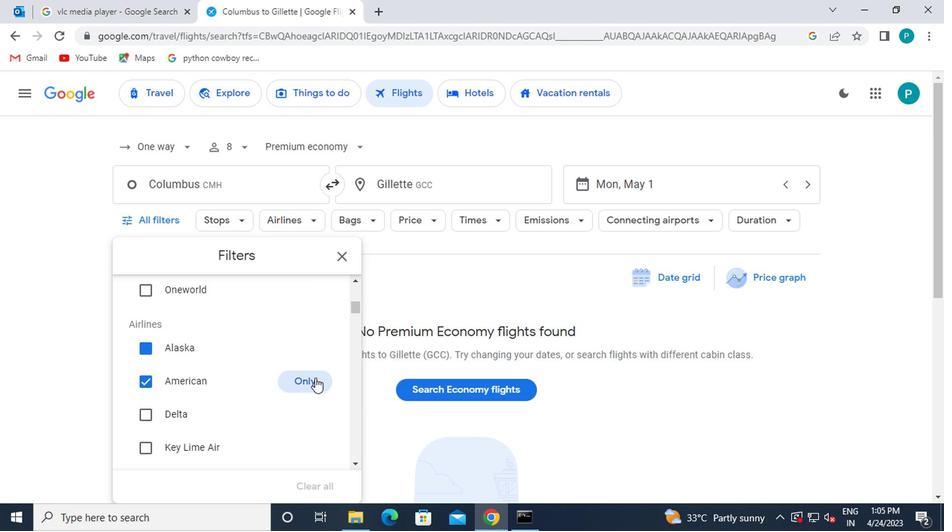 
Action: Mouse scrolled (311, 383) with delta (0, 0)
Screenshot: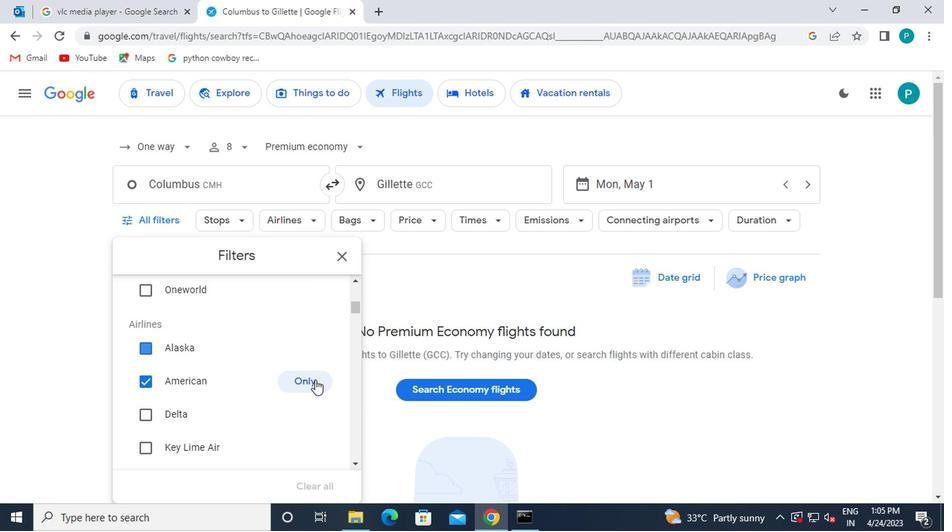 
Action: Mouse scrolled (311, 383) with delta (0, 0)
Screenshot: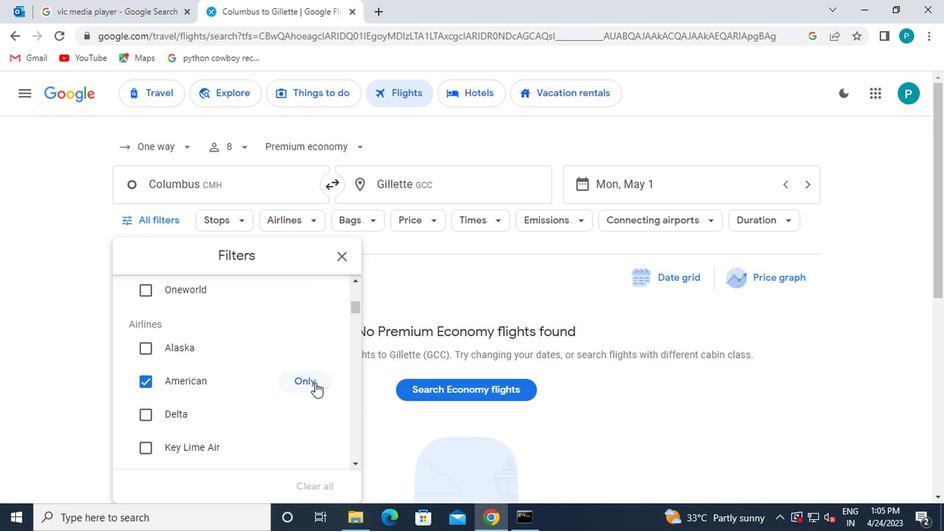 
Action: Mouse scrolled (311, 383) with delta (0, 0)
Screenshot: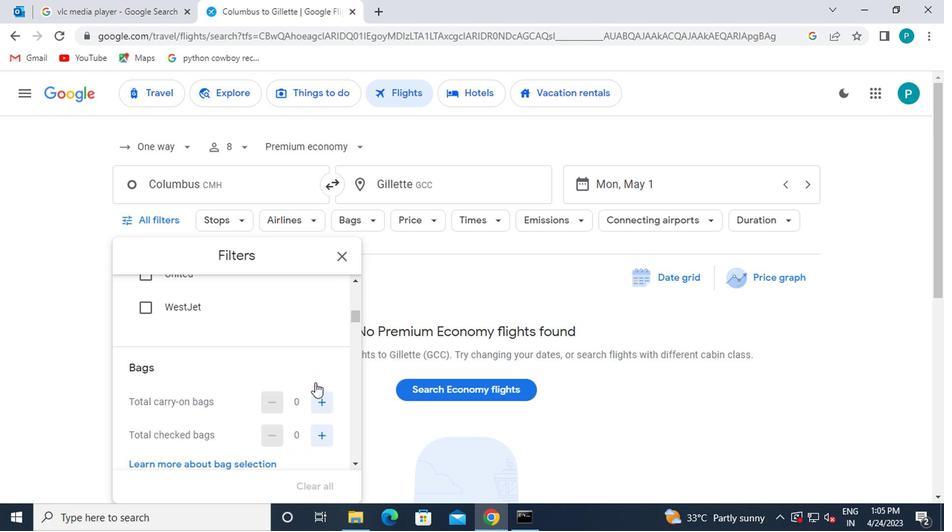 
Action: Mouse moved to (316, 369)
Screenshot: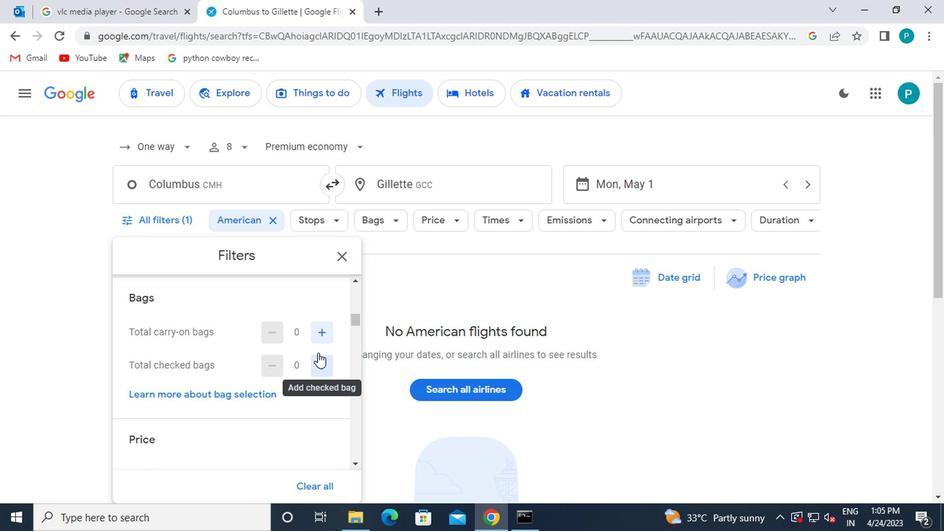 
Action: Mouse pressed left at (316, 369)
Screenshot: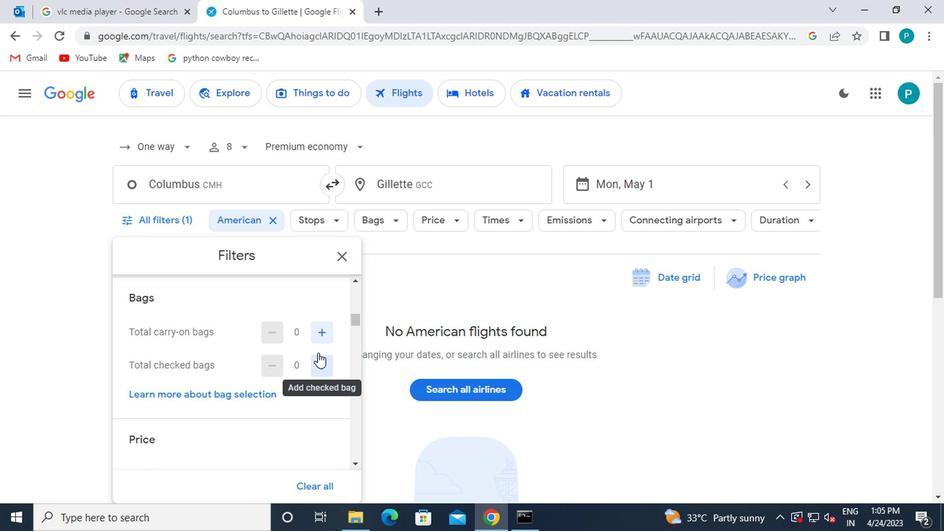 
Action: Mouse moved to (294, 379)
Screenshot: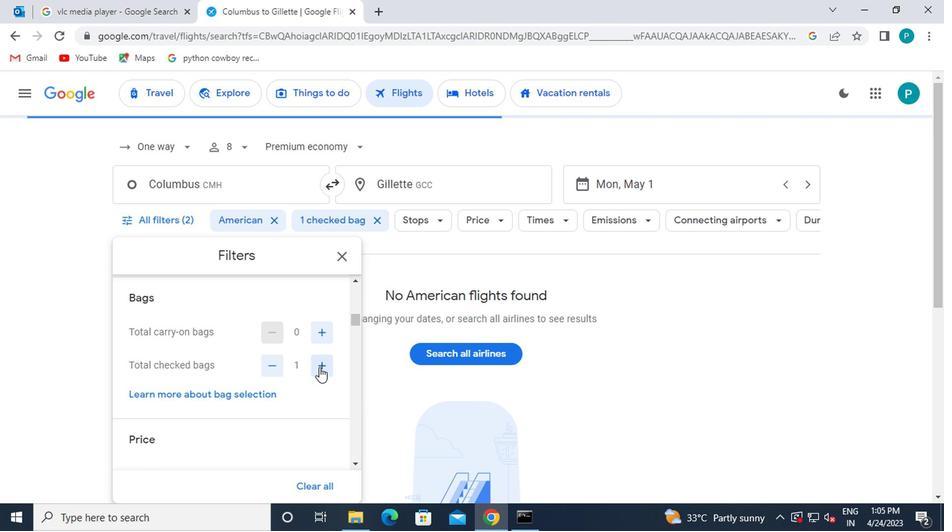 
Action: Mouse scrolled (294, 378) with delta (0, 0)
Screenshot: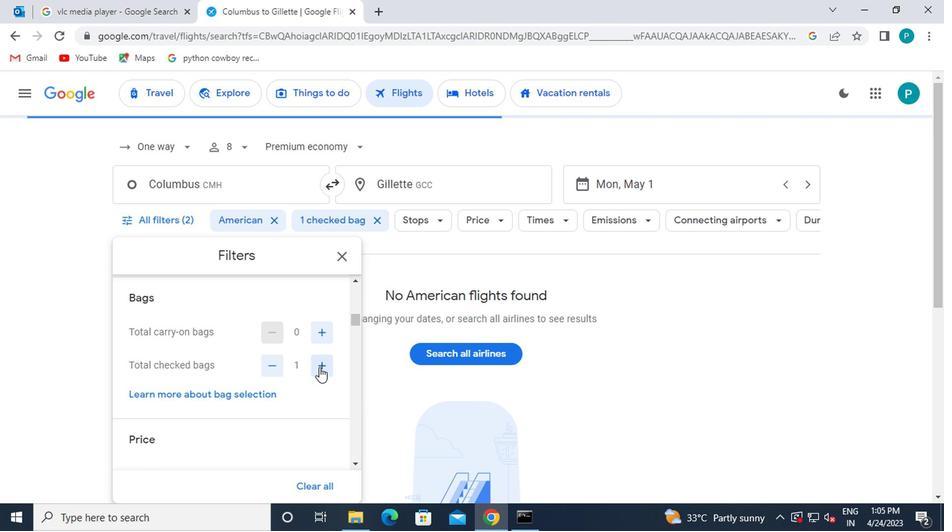 
Action: Mouse moved to (293, 380)
Screenshot: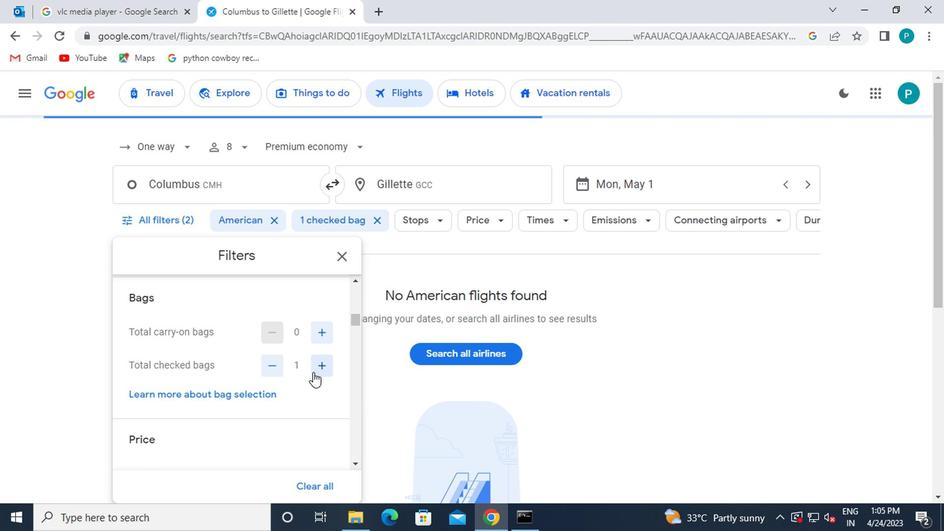 
Action: Mouse scrolled (293, 380) with delta (0, 0)
Screenshot: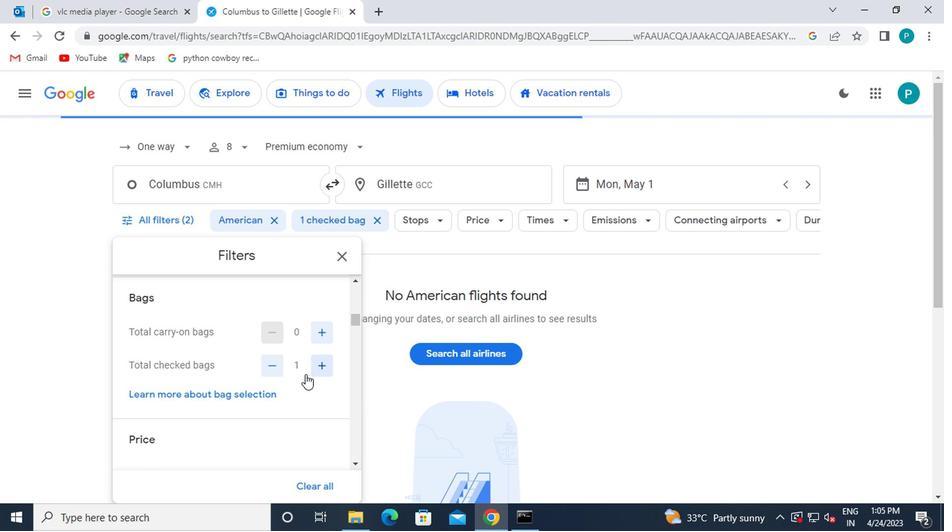 
Action: Mouse moved to (314, 364)
Screenshot: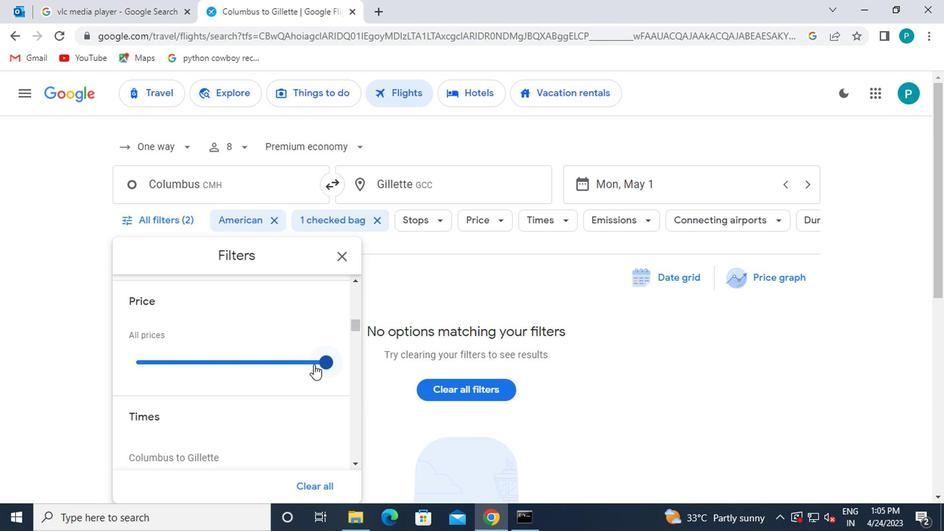 
Action: Mouse pressed left at (314, 364)
Screenshot: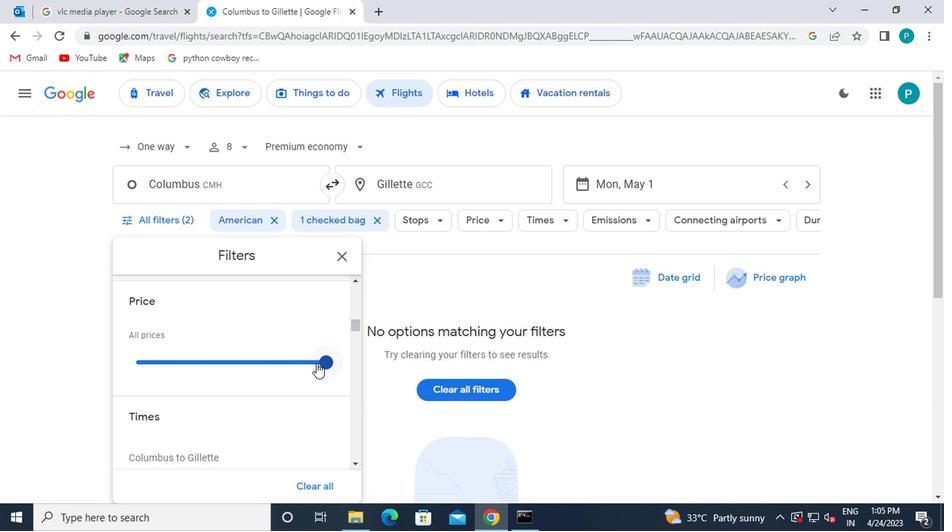 
Action: Mouse moved to (328, 436)
Screenshot: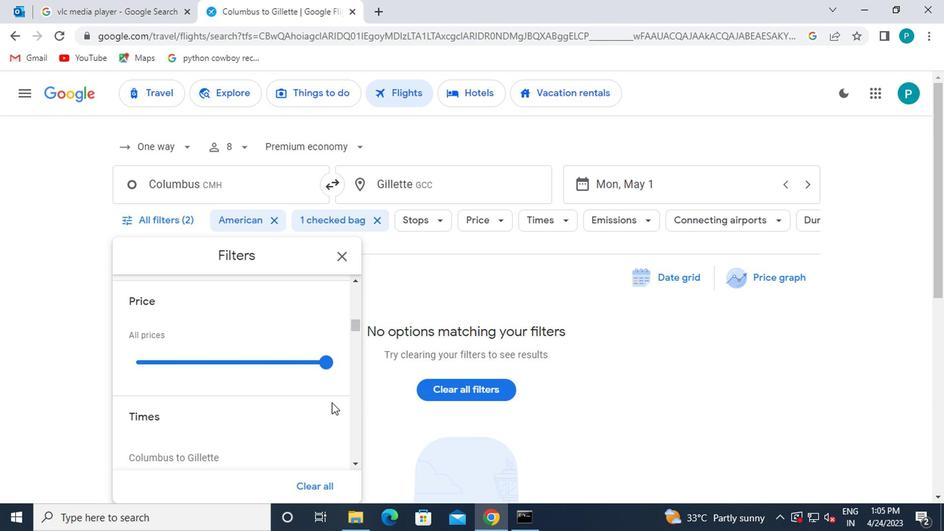 
Action: Mouse scrolled (328, 436) with delta (0, 0)
Screenshot: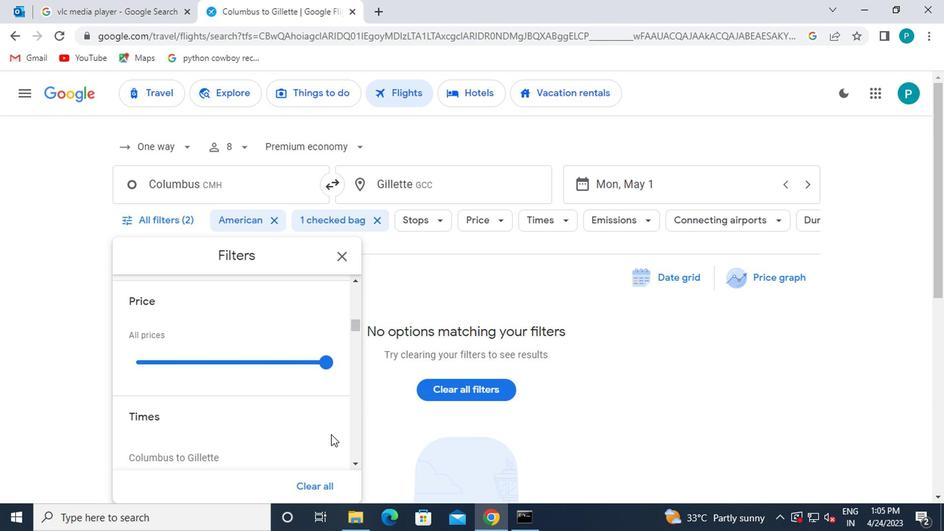 
Action: Mouse moved to (139, 447)
Screenshot: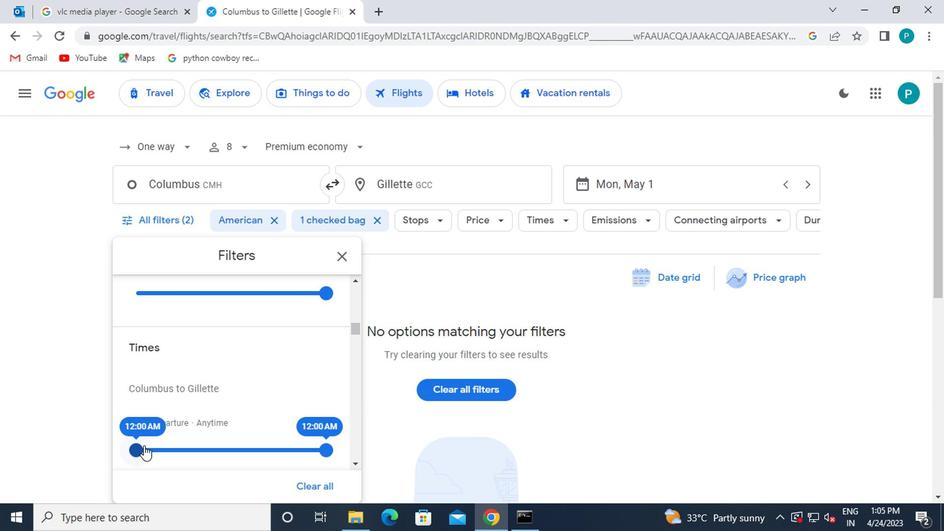 
Action: Mouse pressed left at (139, 447)
Screenshot: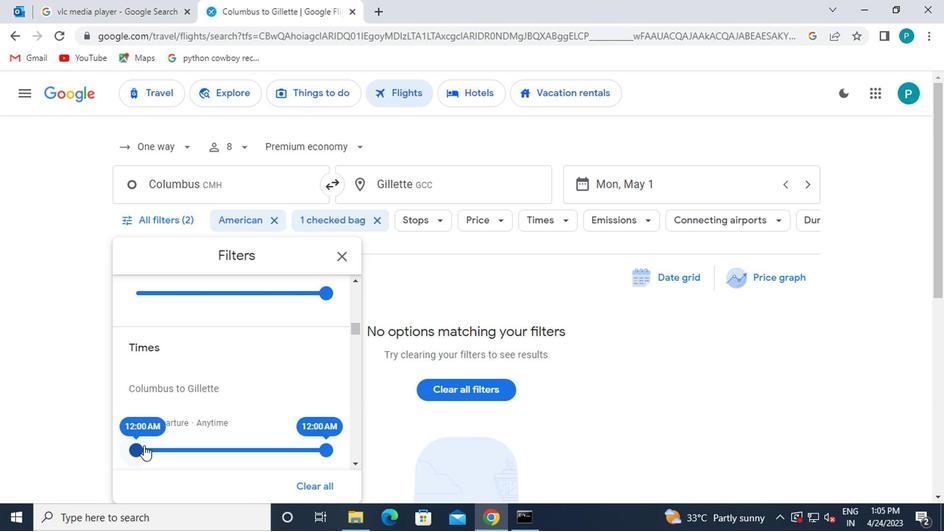 
Action: Mouse moved to (238, 460)
Screenshot: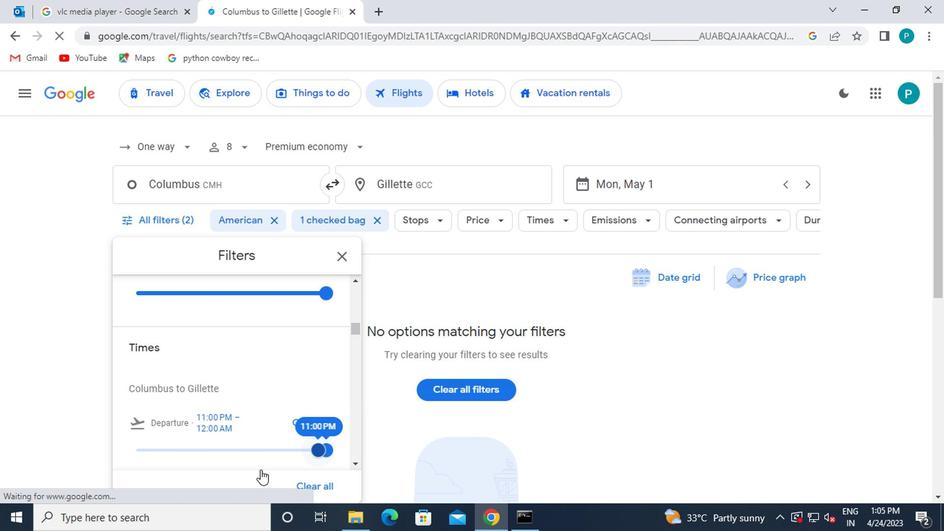 
Action: Mouse scrolled (238, 460) with delta (0, 0)
Screenshot: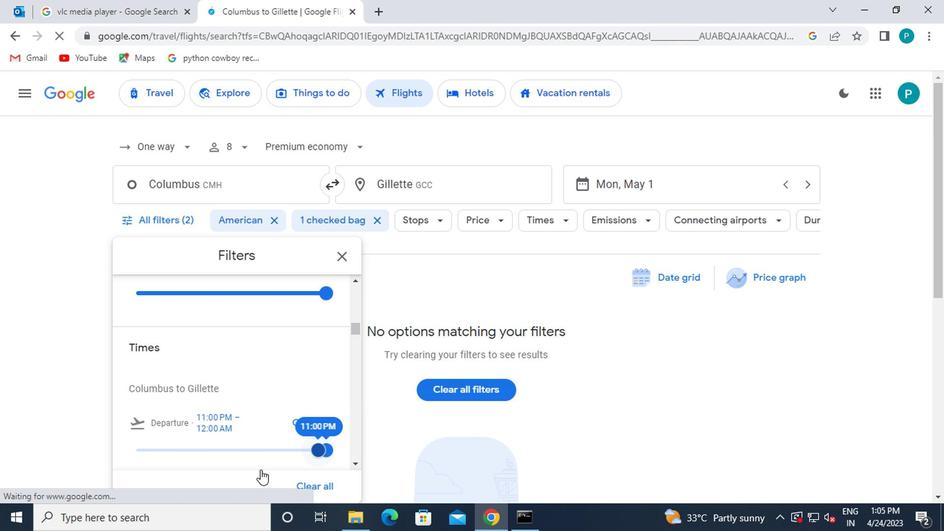 
Action: Mouse moved to (342, 256)
Screenshot: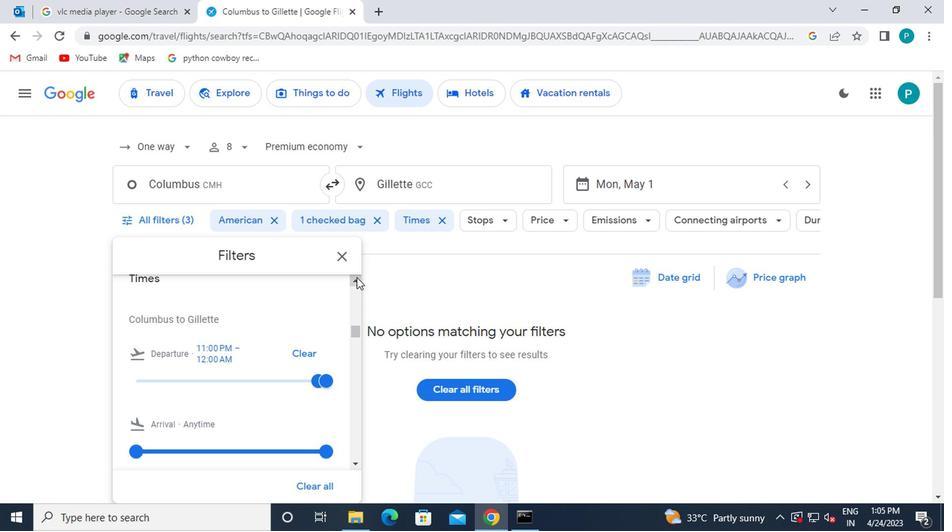 
Action: Mouse pressed left at (342, 256)
Screenshot: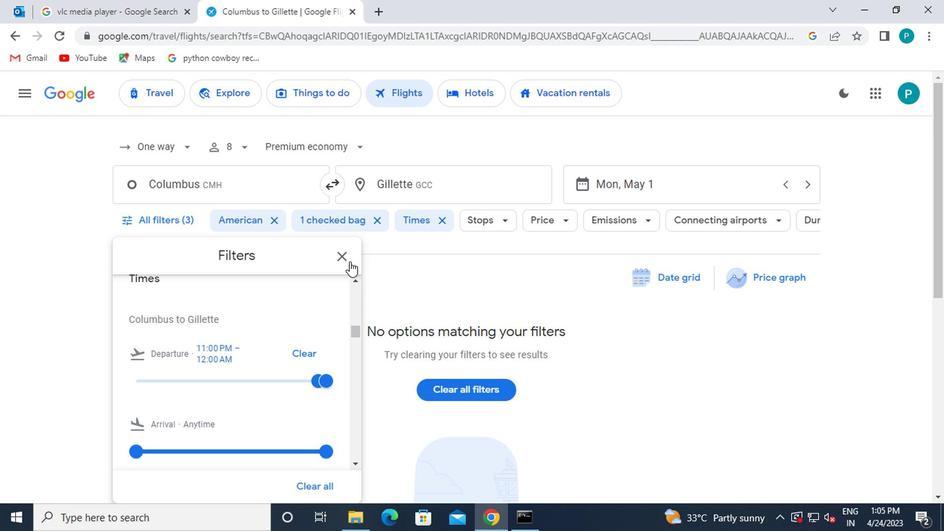 
